 Task: Toggle the output word wrap option in the notebook.
Action: Mouse moved to (14, 527)
Screenshot: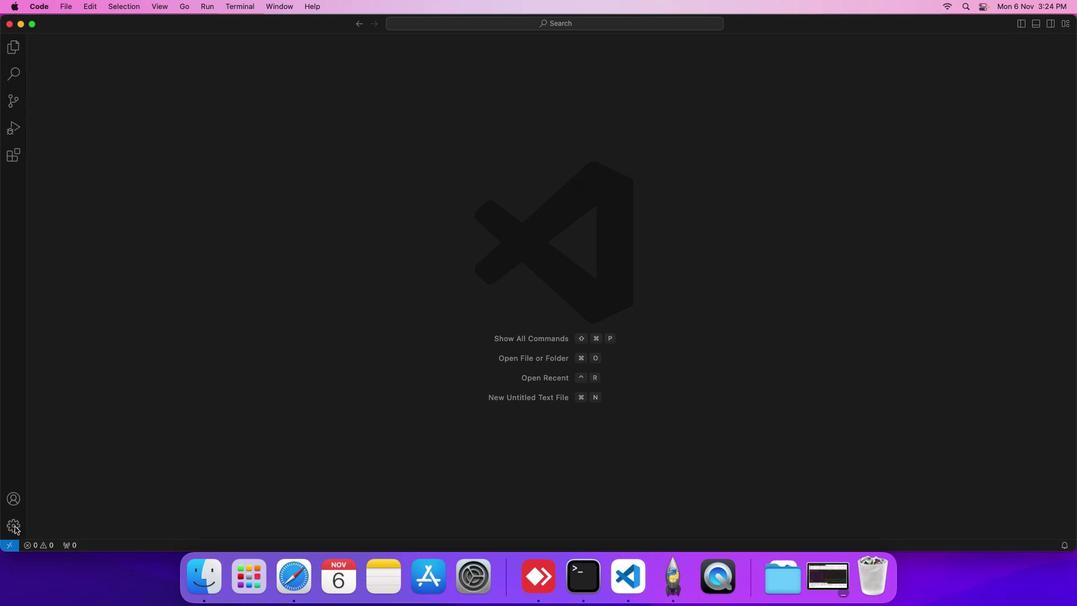 
Action: Mouse pressed left at (14, 527)
Screenshot: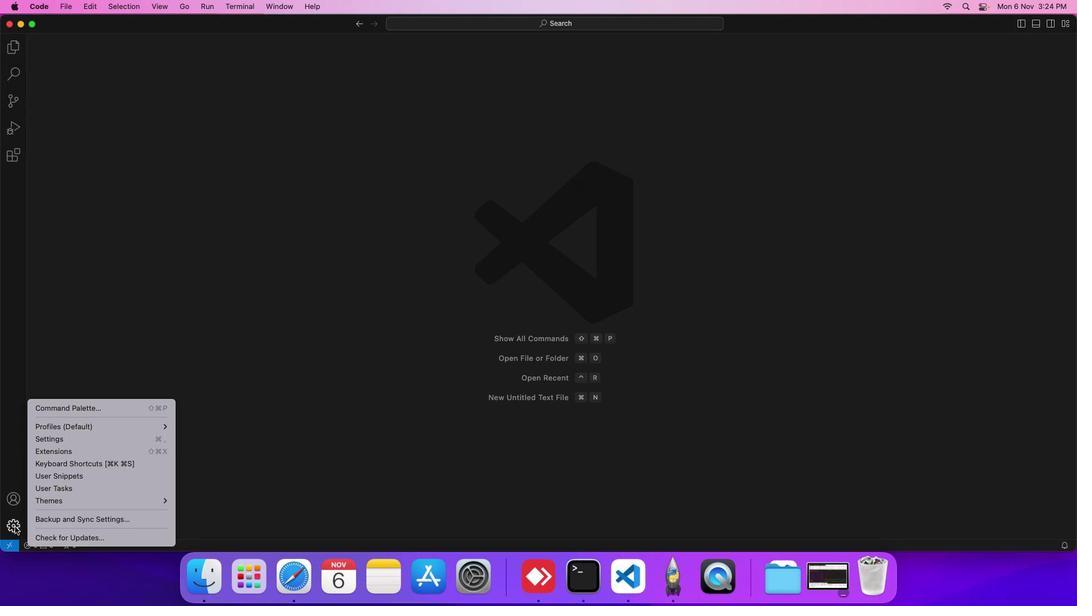 
Action: Mouse moved to (69, 440)
Screenshot: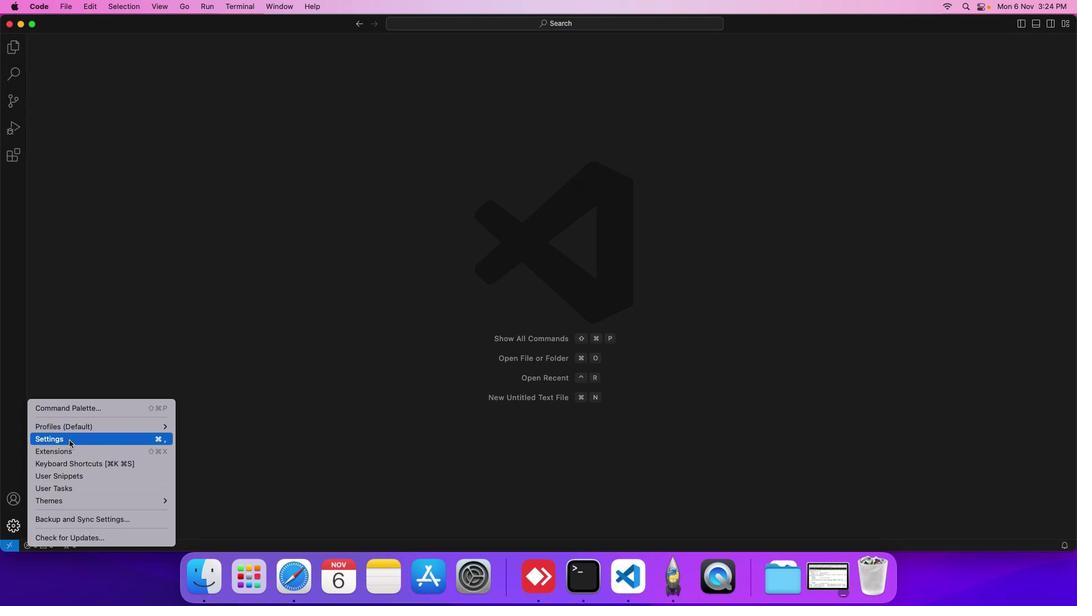 
Action: Mouse pressed left at (69, 440)
Screenshot: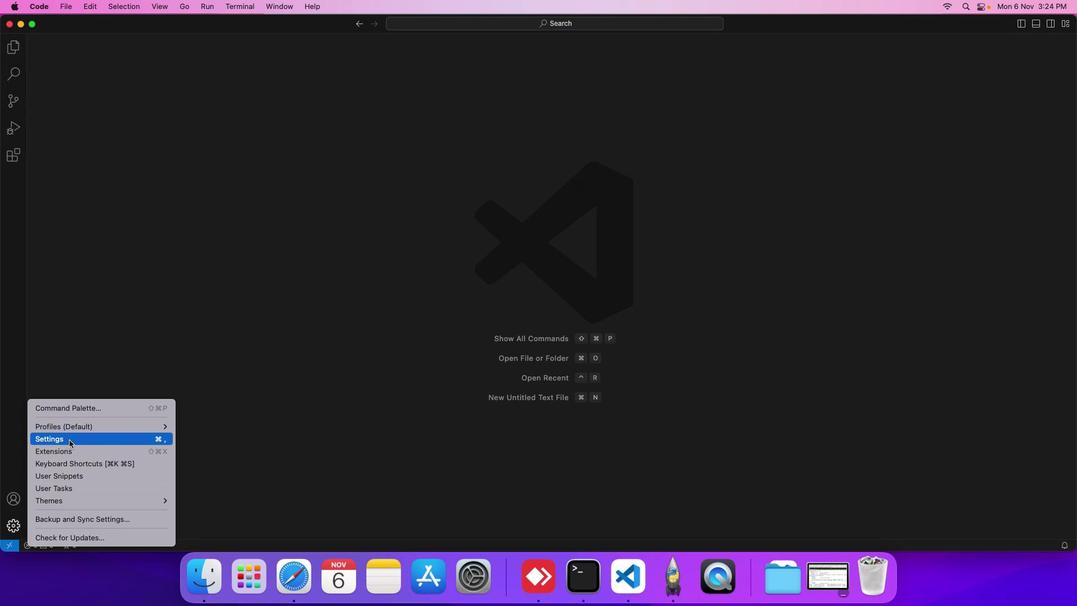
Action: Mouse moved to (255, 166)
Screenshot: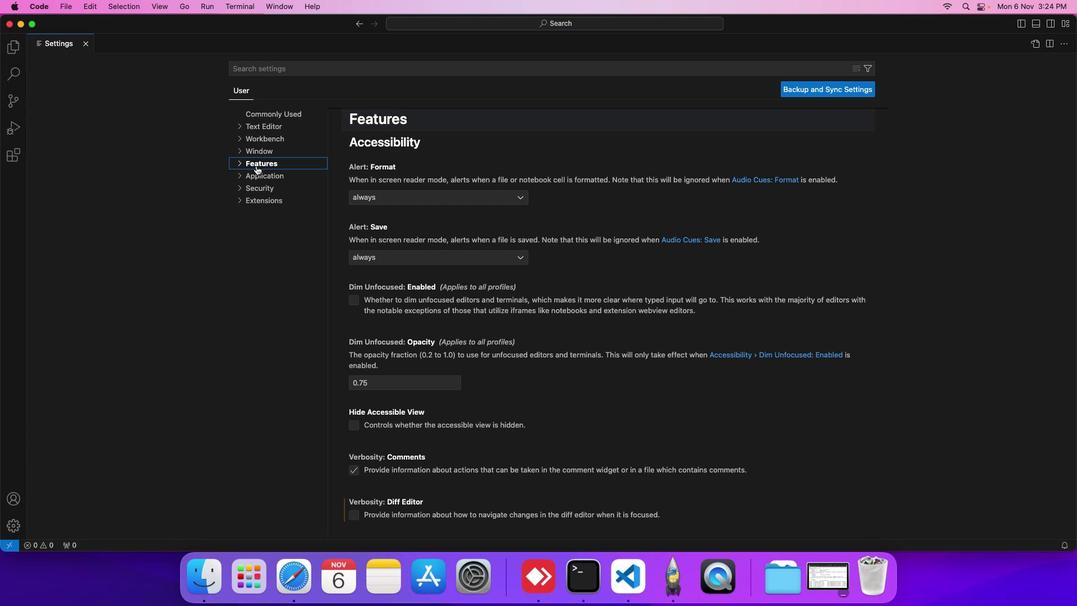 
Action: Mouse pressed left at (255, 166)
Screenshot: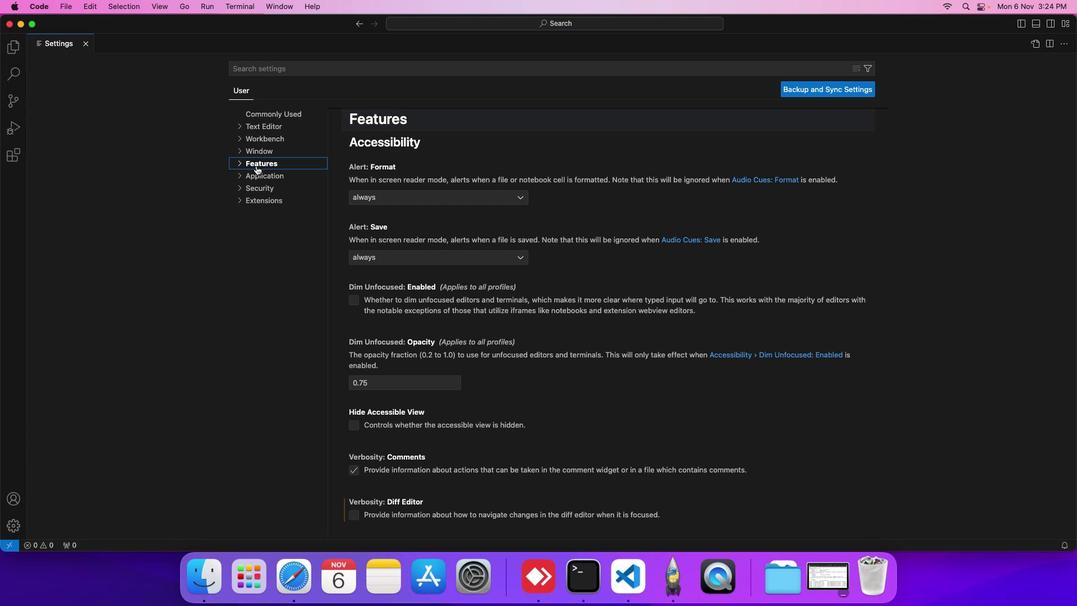 
Action: Mouse moved to (275, 347)
Screenshot: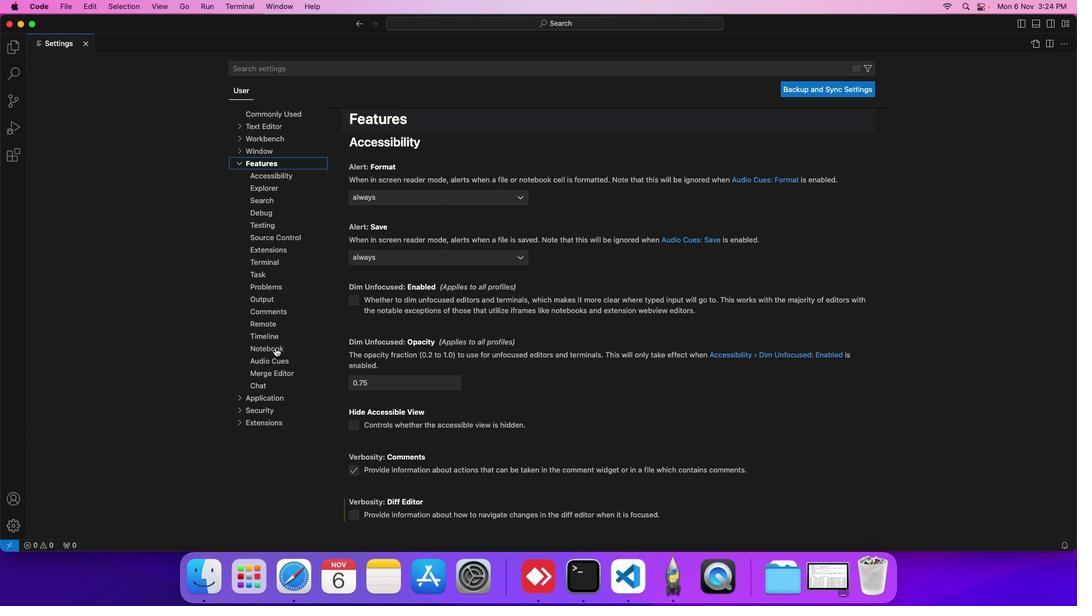 
Action: Mouse pressed left at (275, 347)
Screenshot: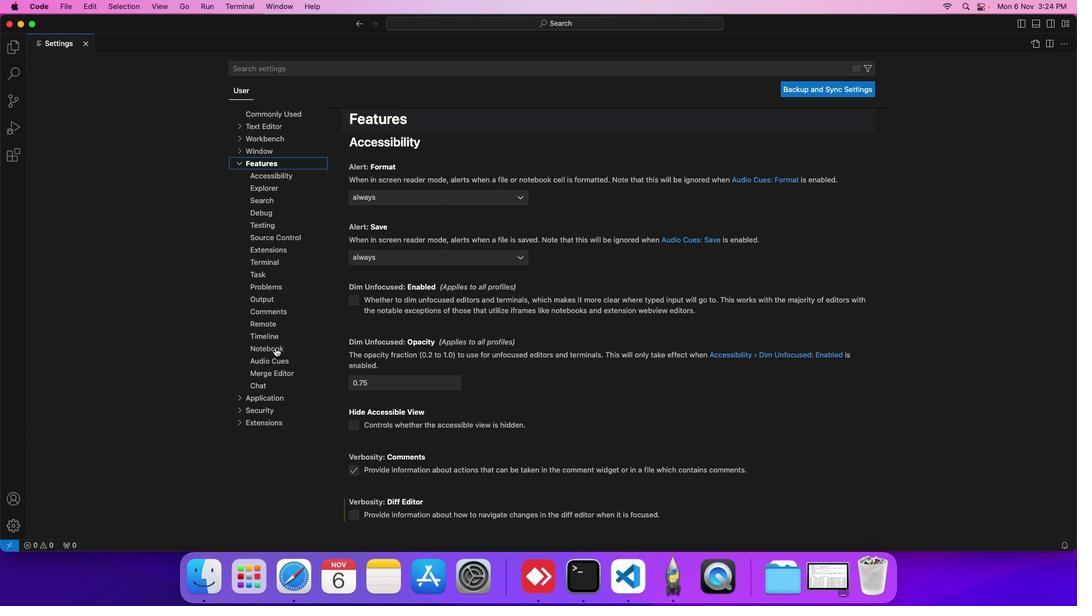 
Action: Mouse moved to (342, 406)
Screenshot: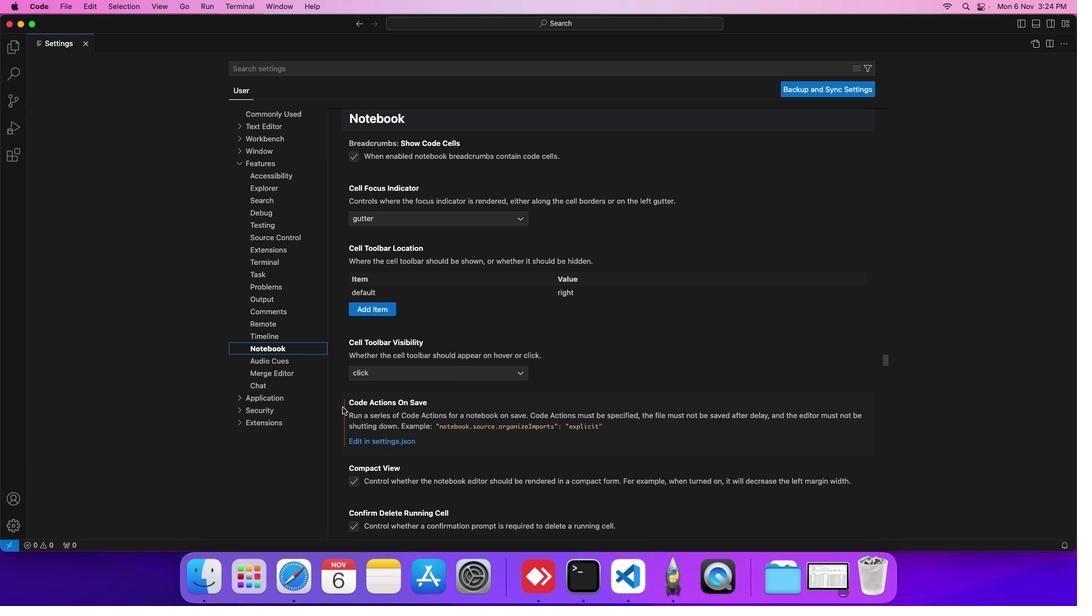 
Action: Mouse scrolled (342, 406) with delta (0, 0)
Screenshot: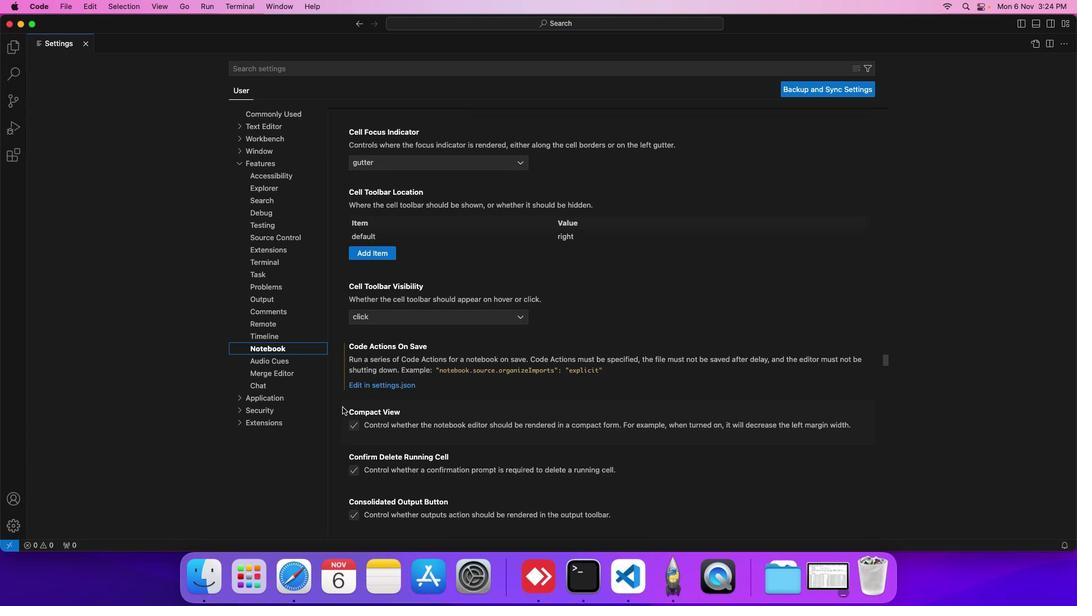
Action: Mouse scrolled (342, 406) with delta (0, 0)
Screenshot: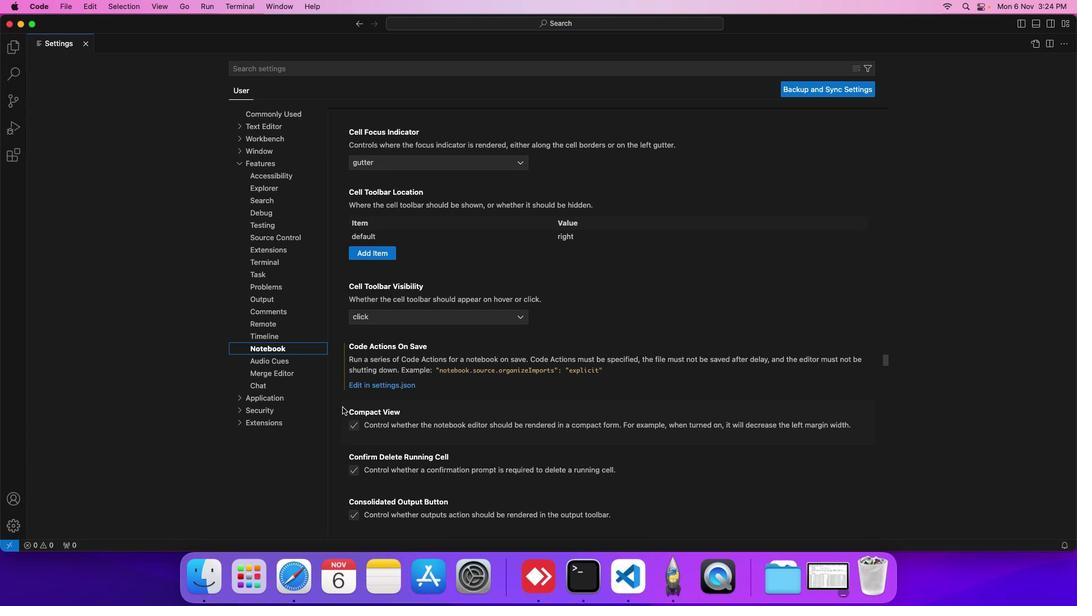 
Action: Mouse scrolled (342, 406) with delta (0, 0)
Screenshot: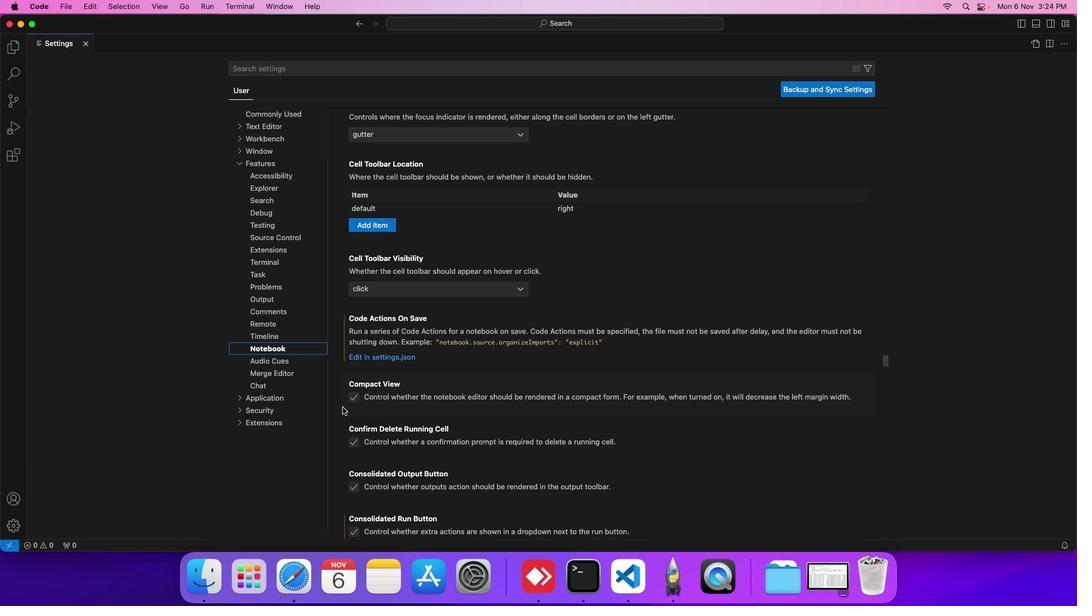 
Action: Mouse scrolled (342, 406) with delta (0, 0)
Screenshot: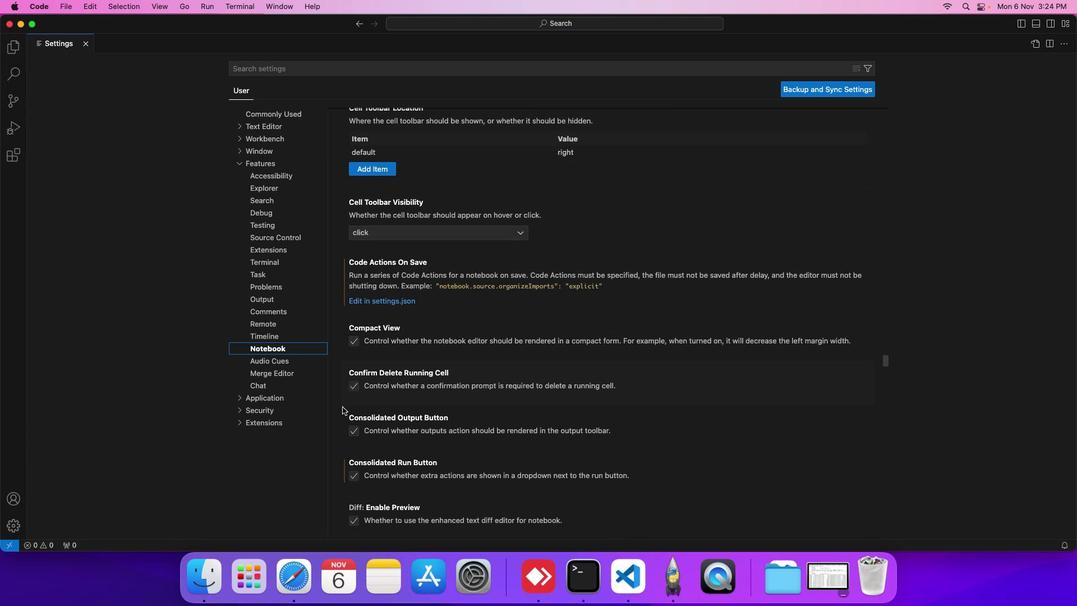 
Action: Mouse scrolled (342, 406) with delta (0, 0)
Screenshot: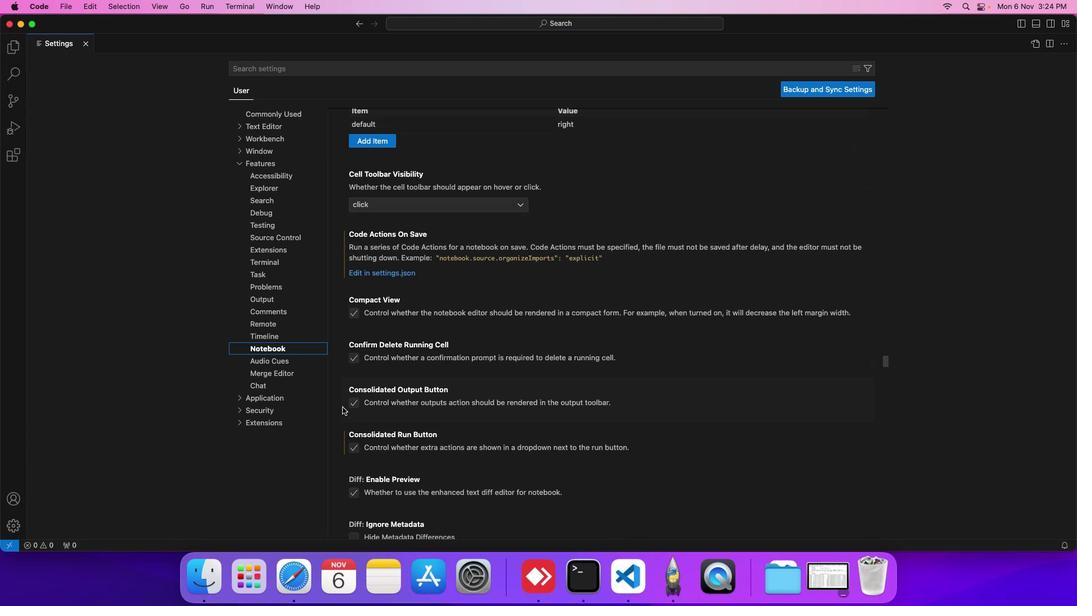
Action: Mouse scrolled (342, 406) with delta (0, 0)
Screenshot: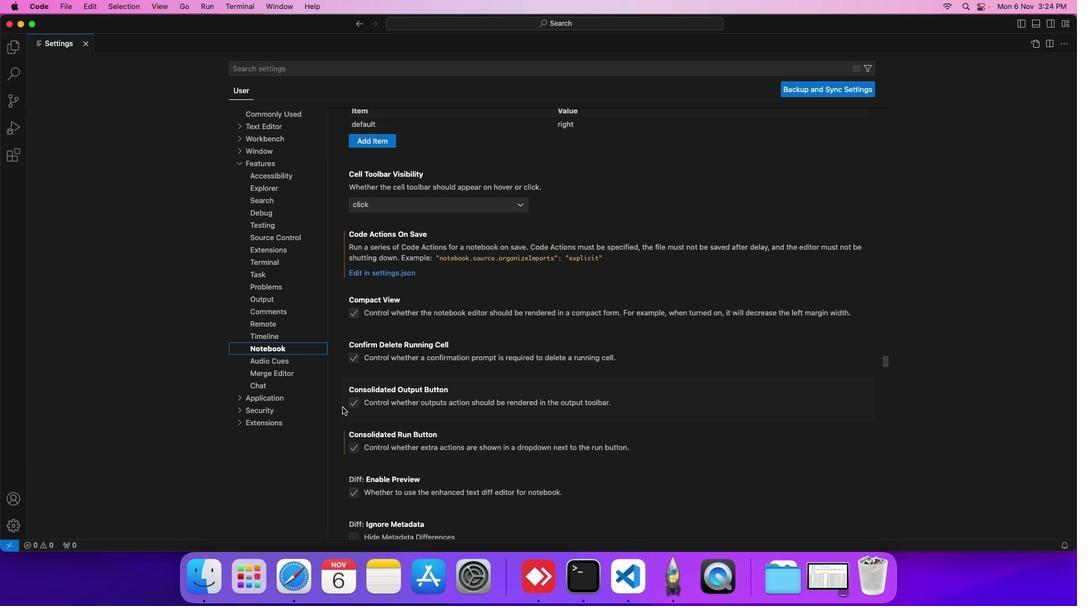 
Action: Mouse scrolled (342, 406) with delta (0, 0)
Screenshot: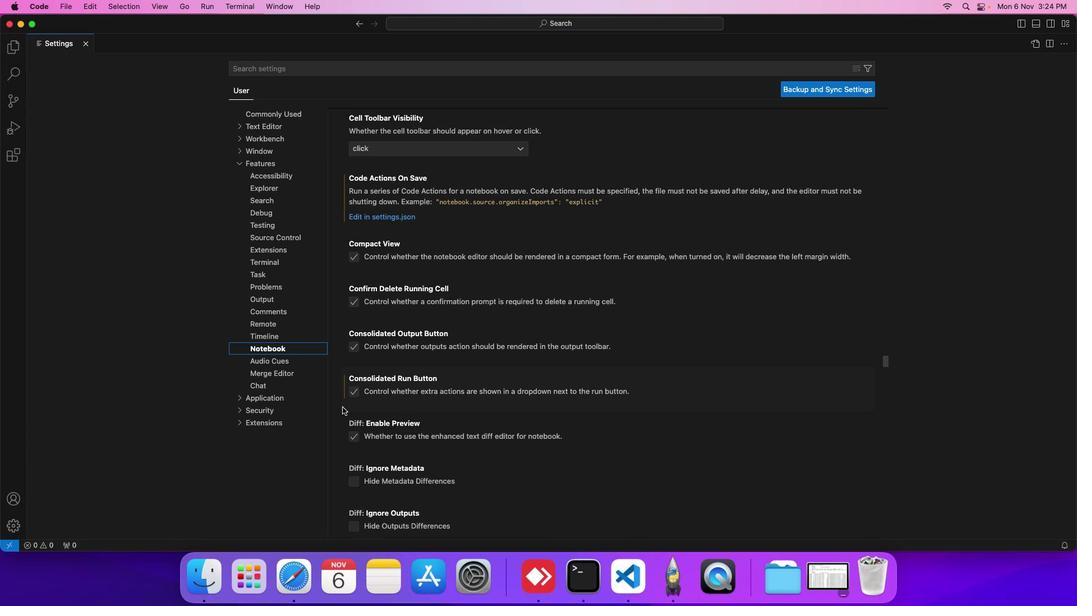 
Action: Mouse scrolled (342, 406) with delta (0, 0)
Screenshot: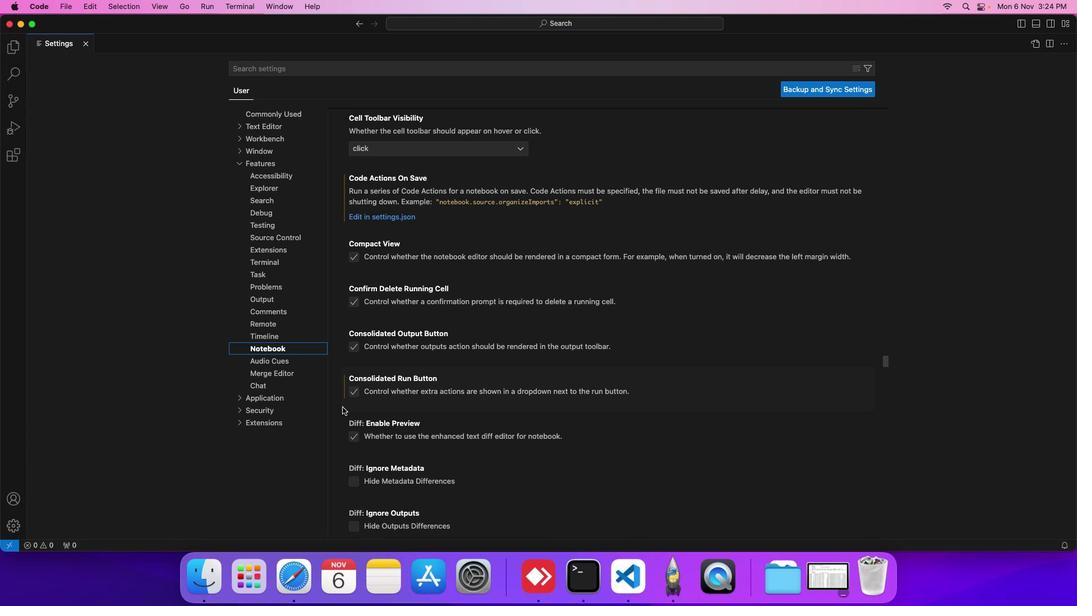 
Action: Mouse scrolled (342, 406) with delta (0, 0)
Screenshot: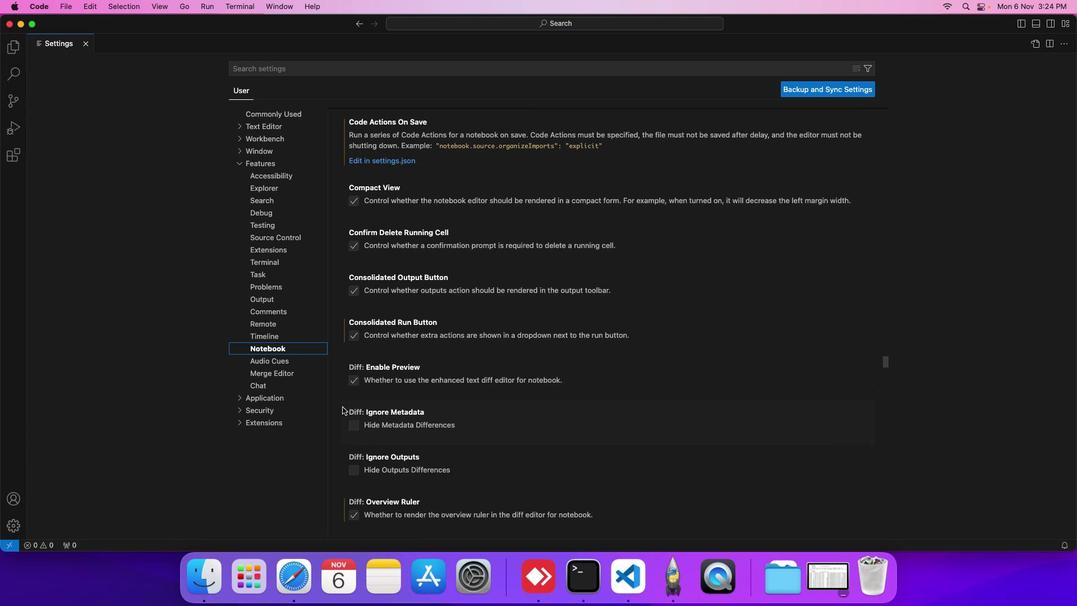 
Action: Mouse scrolled (342, 406) with delta (0, 0)
Screenshot: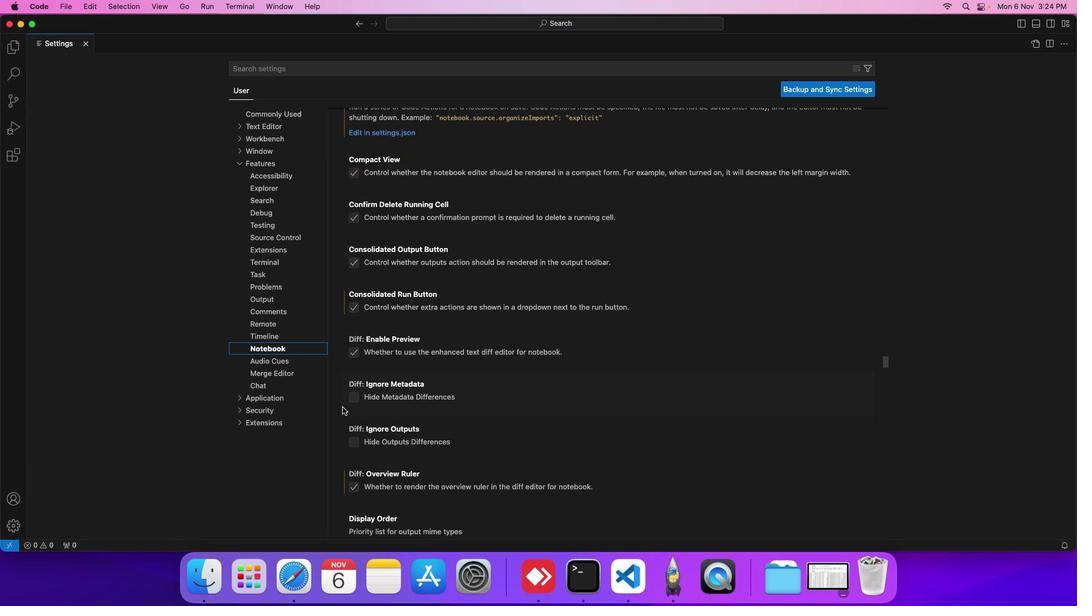 
Action: Mouse scrolled (342, 406) with delta (0, 0)
Screenshot: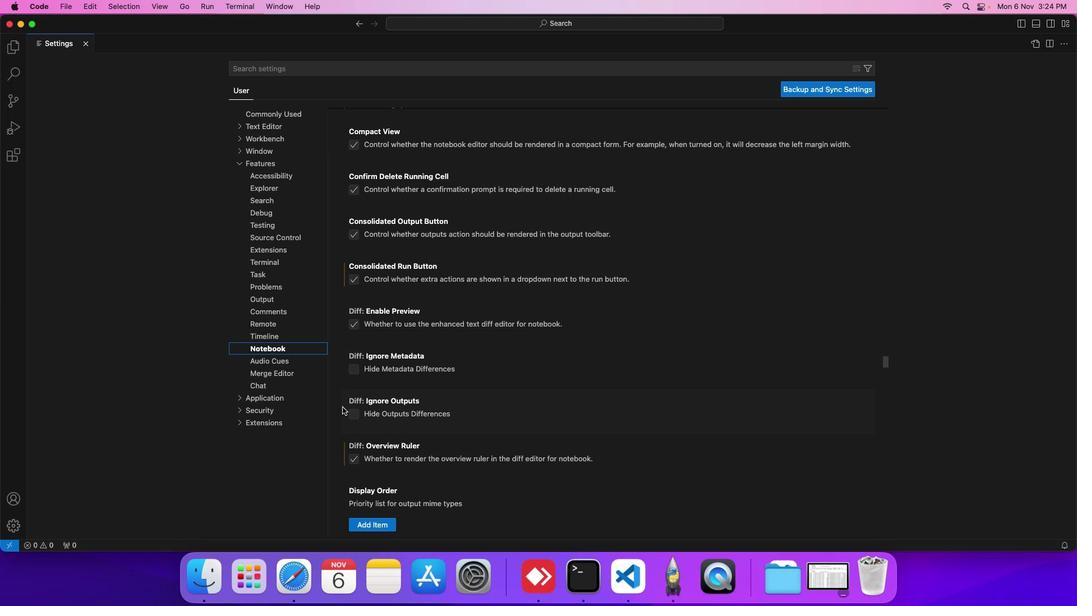 
Action: Mouse scrolled (342, 406) with delta (0, 0)
Screenshot: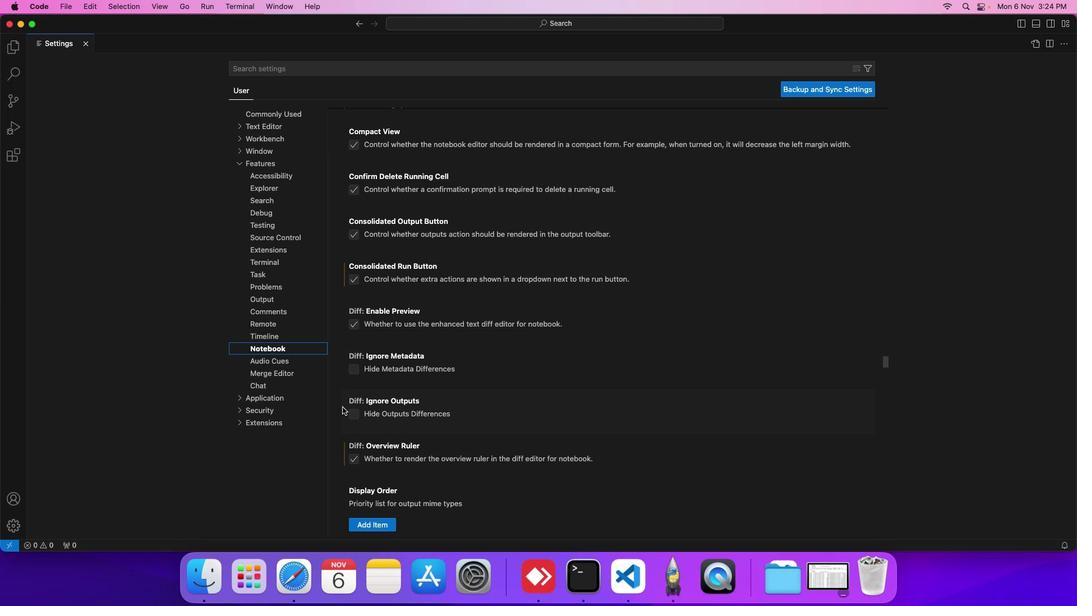 
Action: Mouse scrolled (342, 406) with delta (0, 0)
Screenshot: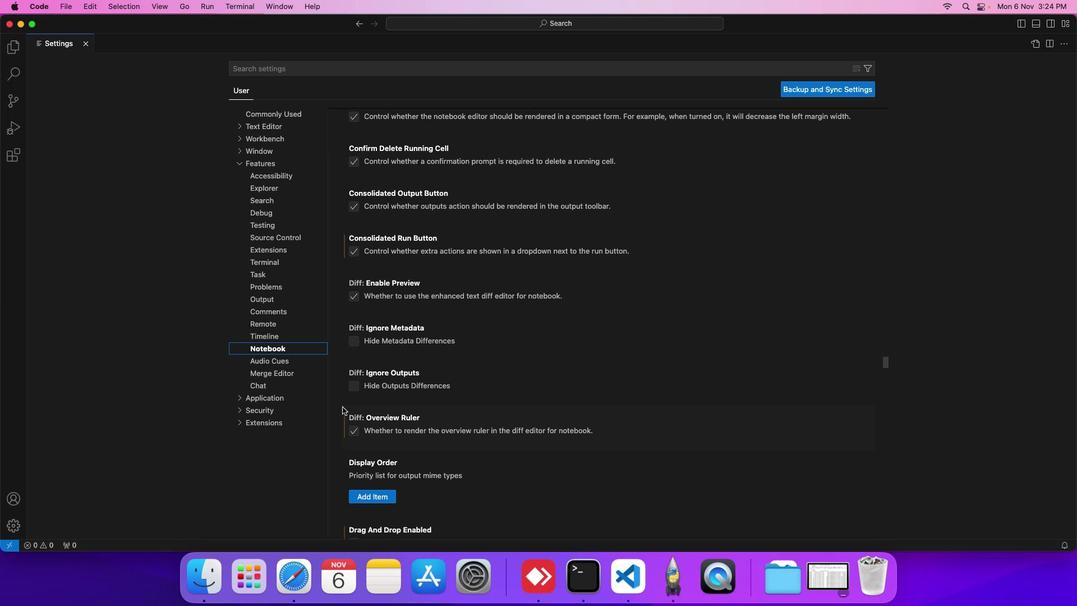 
Action: Mouse scrolled (342, 406) with delta (0, 0)
Screenshot: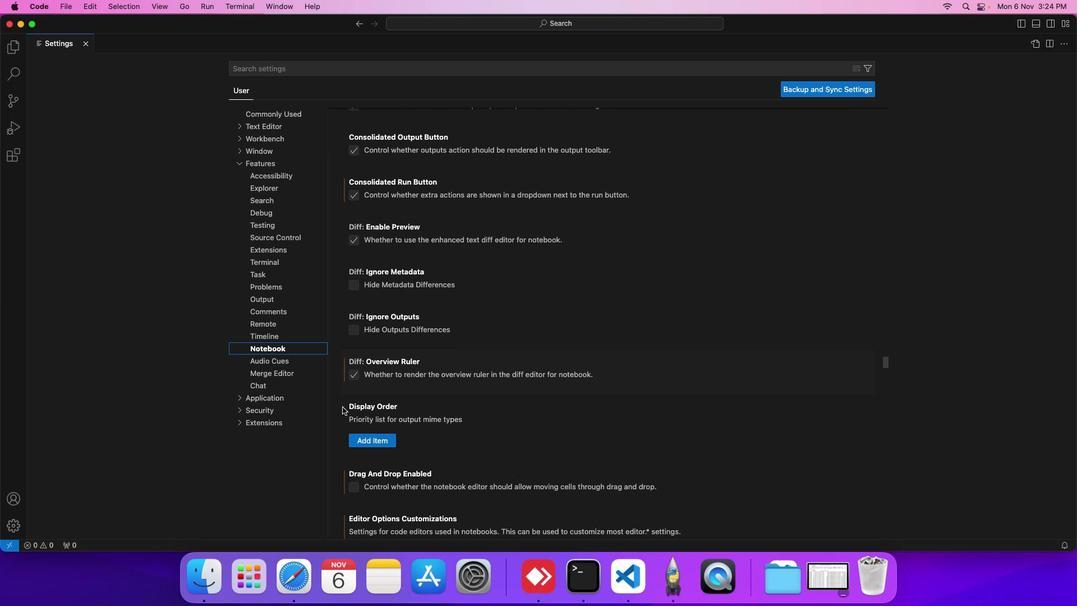 
Action: Mouse scrolled (342, 406) with delta (0, 0)
Screenshot: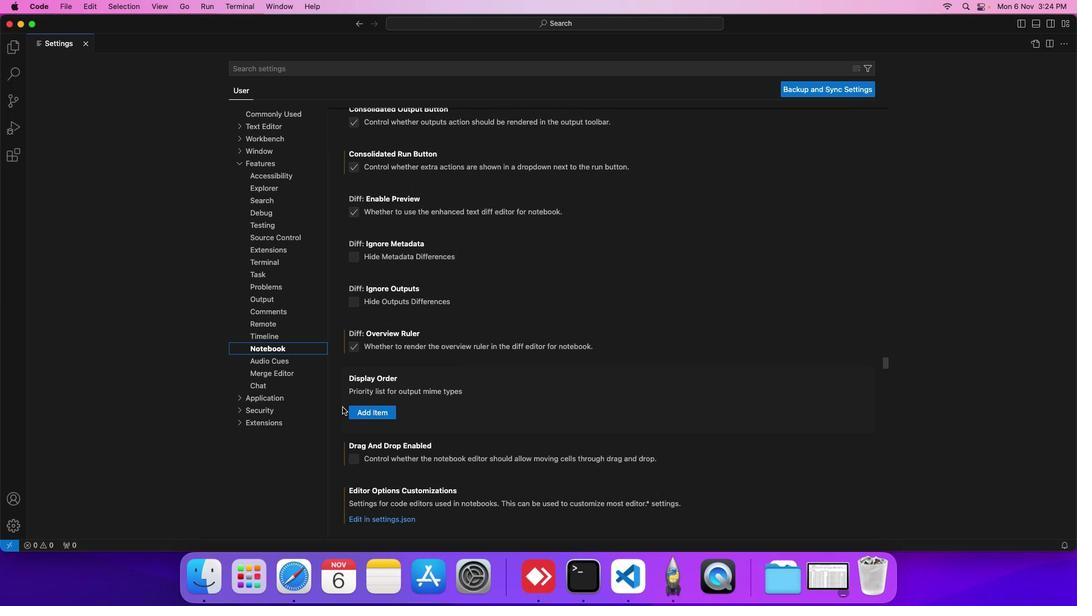 
Action: Mouse scrolled (342, 406) with delta (0, 0)
Screenshot: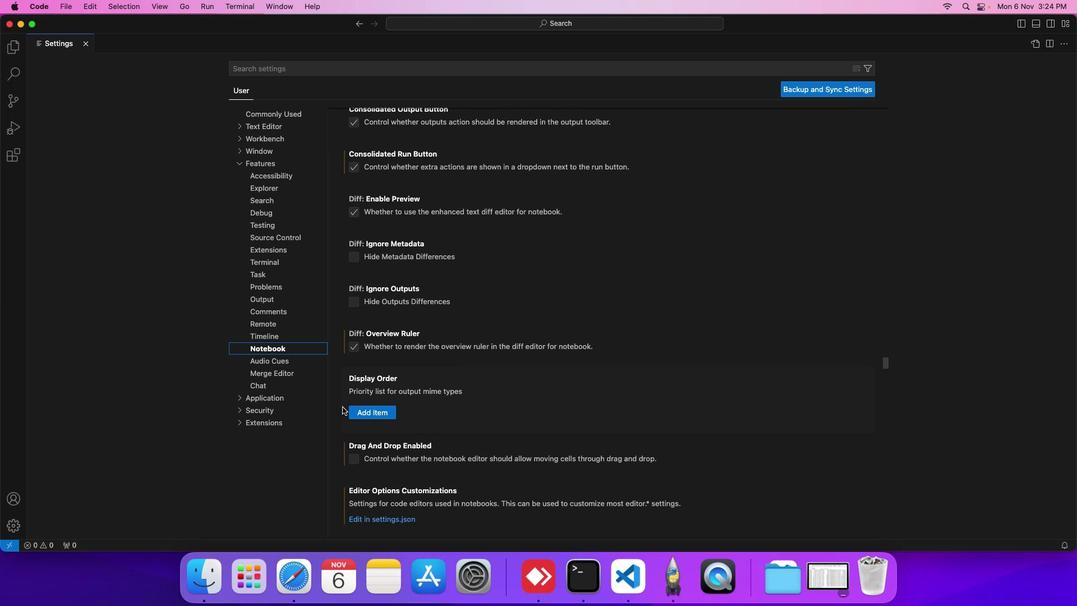 
Action: Mouse scrolled (342, 406) with delta (0, 0)
Screenshot: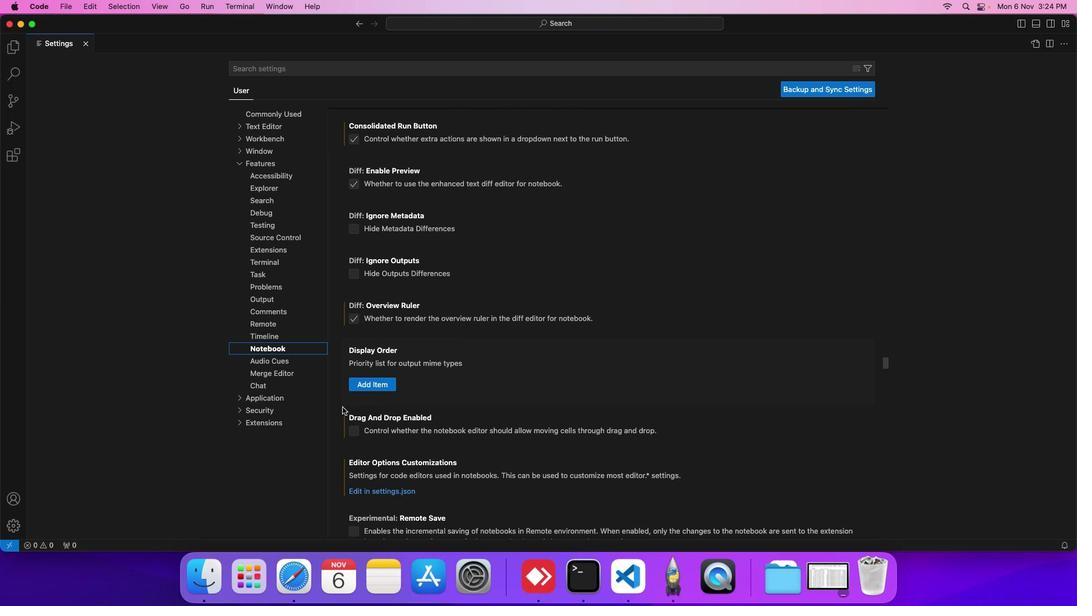 
Action: Mouse scrolled (342, 406) with delta (0, 0)
Screenshot: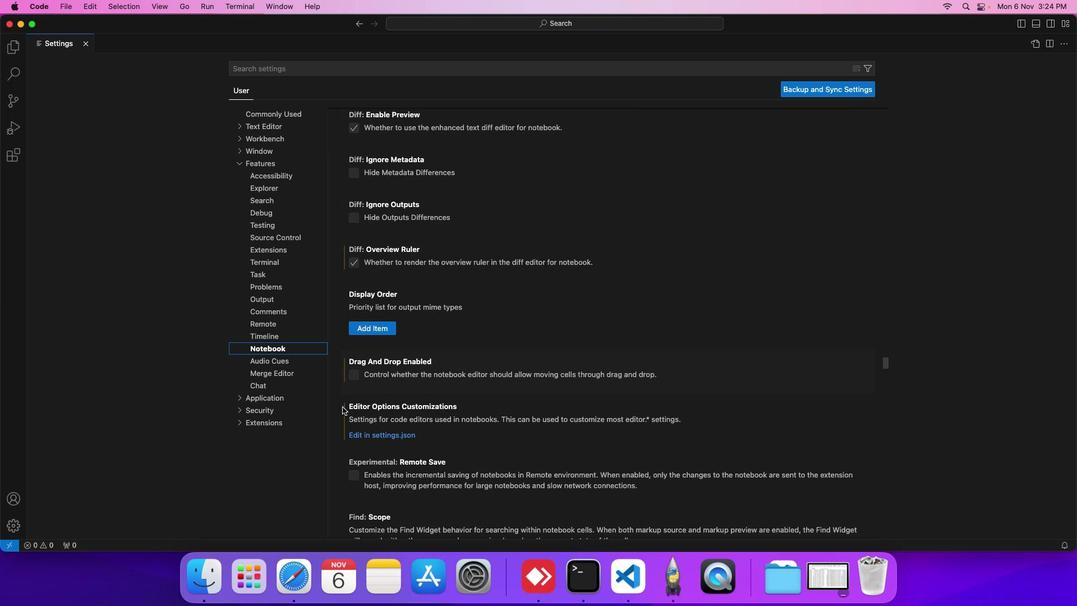 
Action: Mouse scrolled (342, 406) with delta (0, 0)
Screenshot: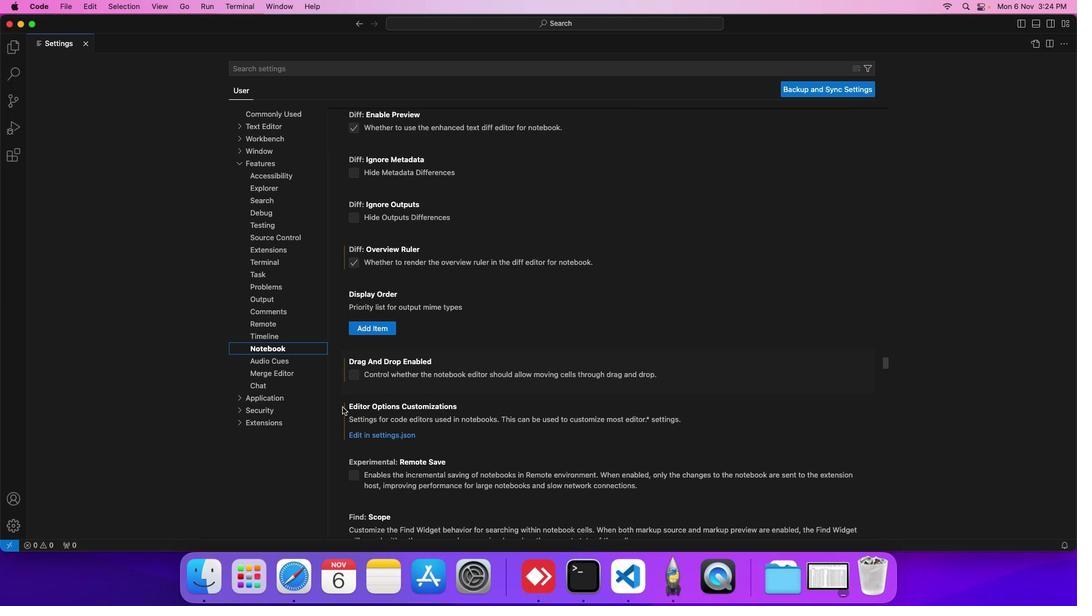 
Action: Mouse scrolled (342, 406) with delta (0, 0)
Screenshot: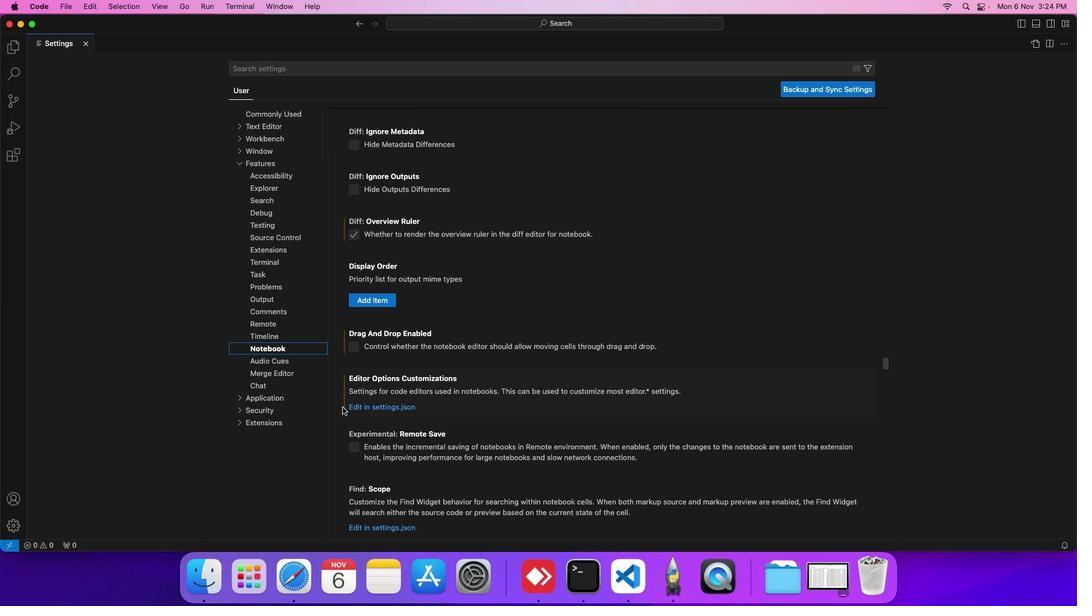 
Action: Mouse scrolled (342, 406) with delta (0, 0)
Screenshot: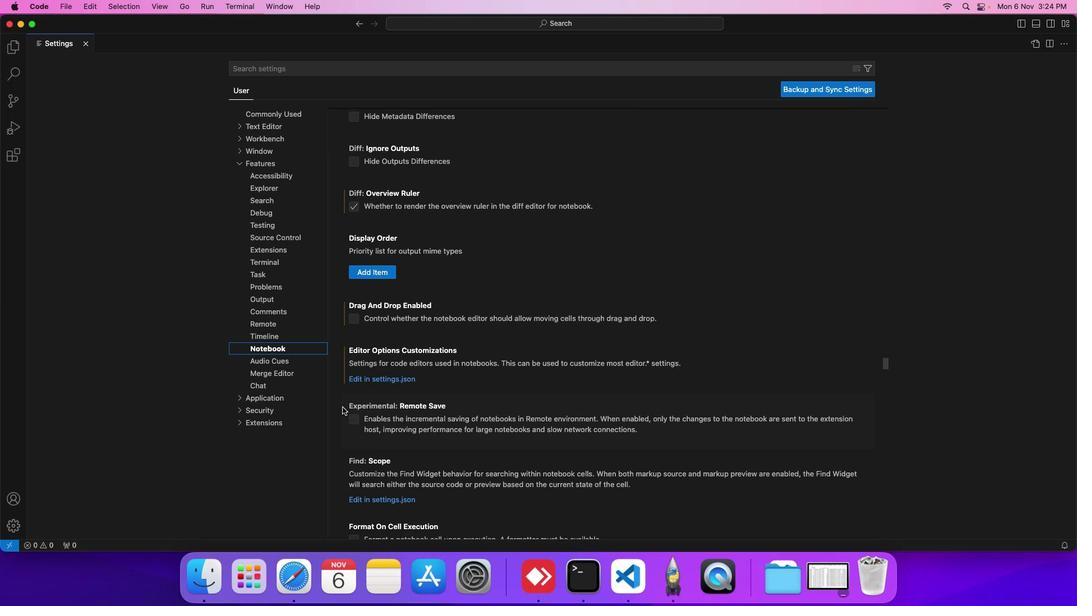 
Action: Mouse scrolled (342, 406) with delta (0, 0)
Screenshot: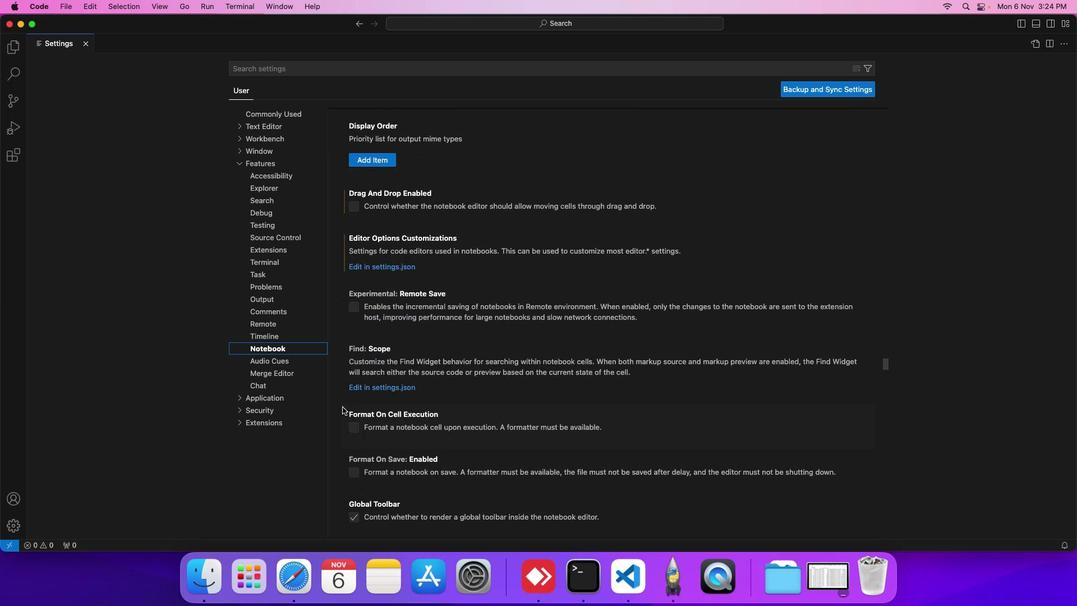 
Action: Mouse scrolled (342, 406) with delta (0, 0)
Screenshot: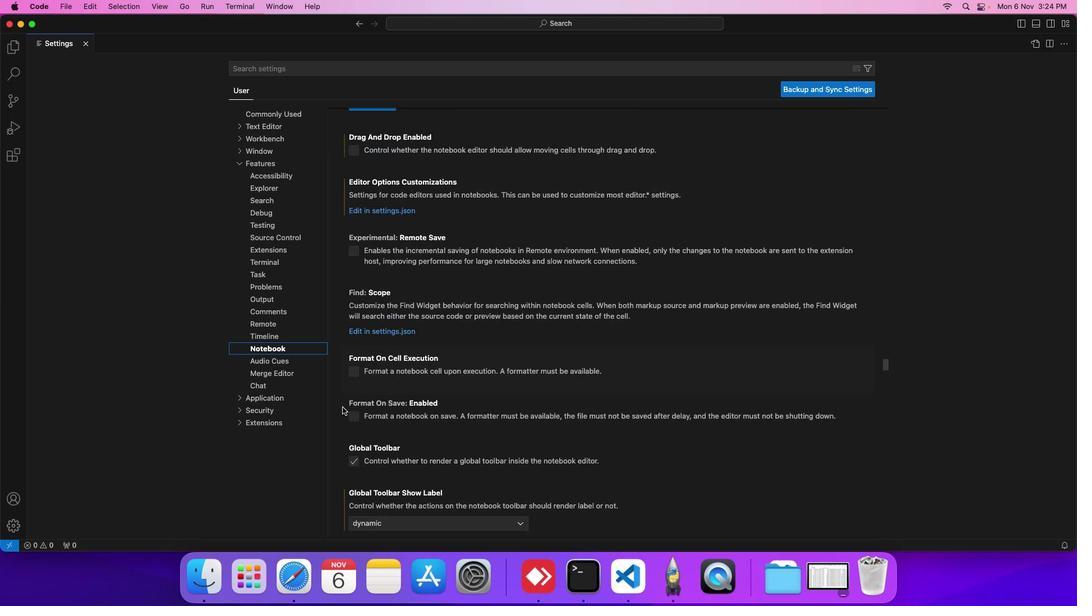 
Action: Mouse scrolled (342, 406) with delta (0, -1)
Screenshot: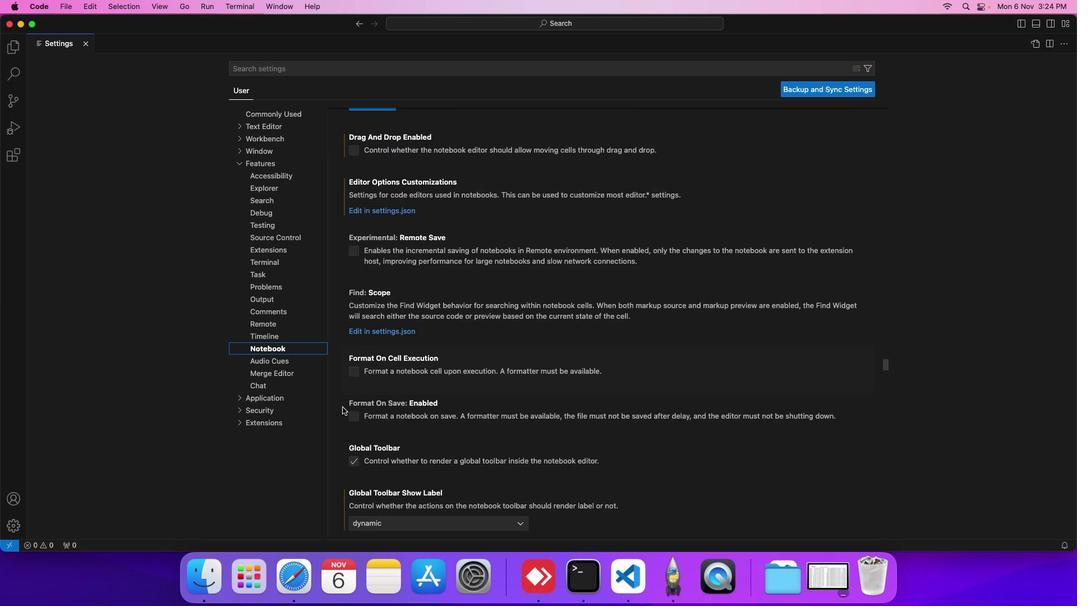 
Action: Mouse scrolled (342, 406) with delta (0, -1)
Screenshot: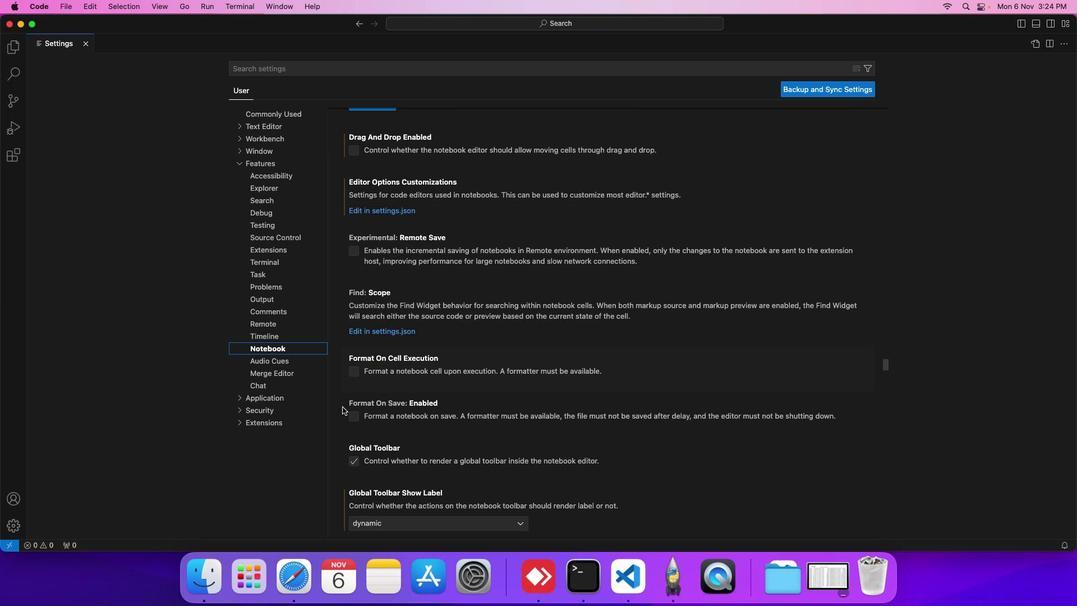 
Action: Mouse scrolled (342, 406) with delta (0, 0)
Screenshot: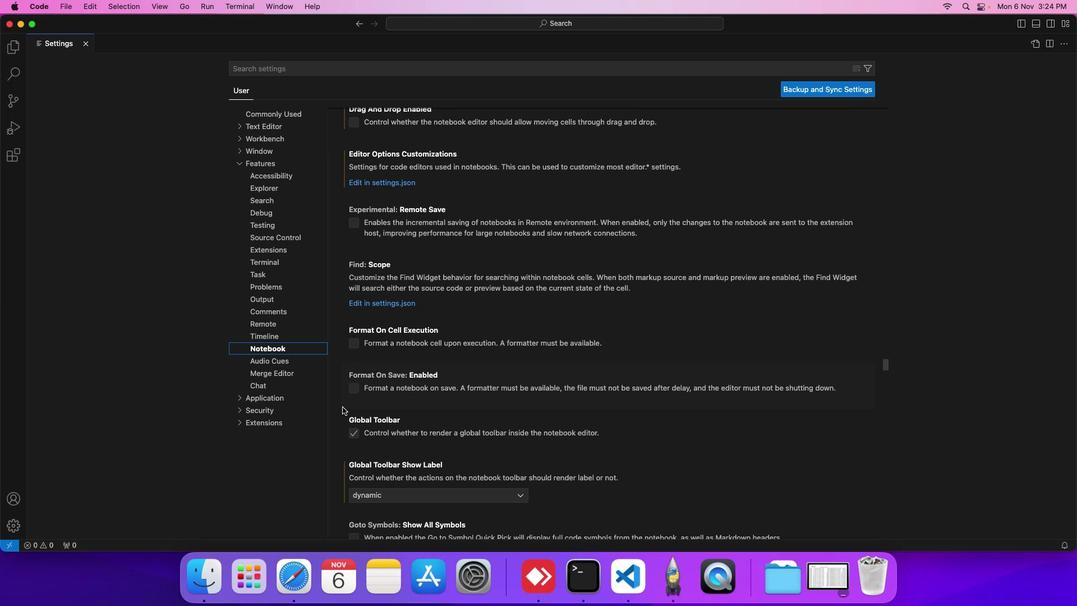 
Action: Mouse scrolled (342, 406) with delta (0, 0)
Screenshot: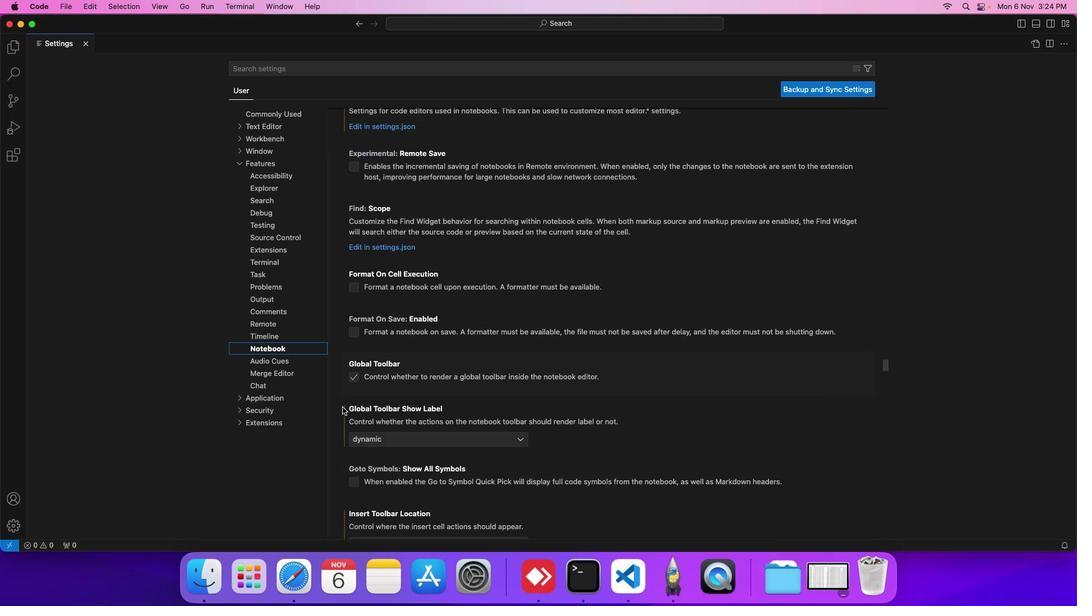 
Action: Mouse scrolled (342, 406) with delta (0, 0)
Screenshot: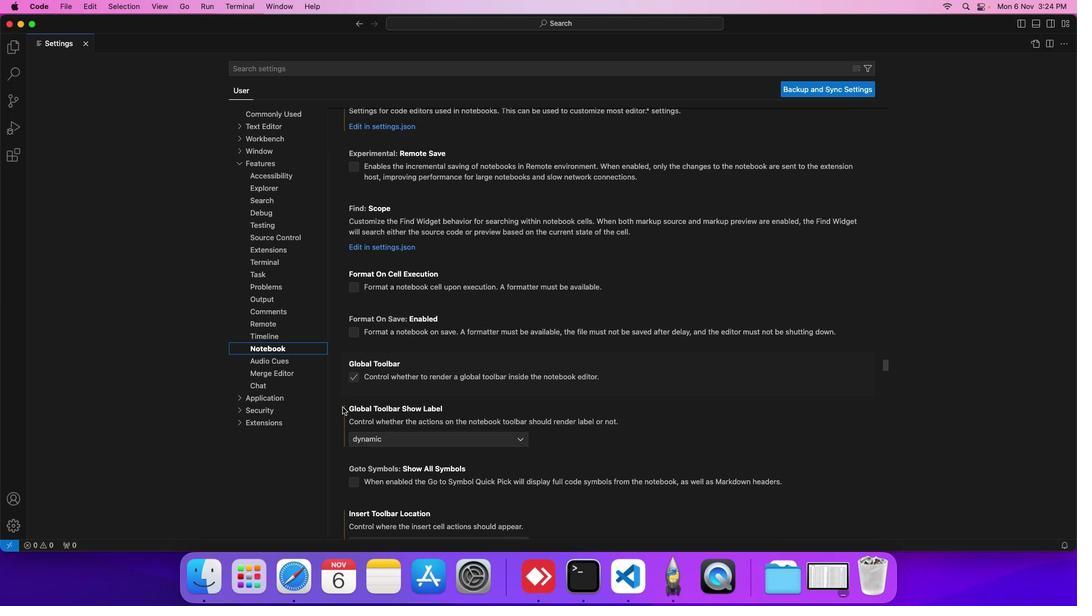 
Action: Mouse scrolled (342, 406) with delta (0, 0)
Screenshot: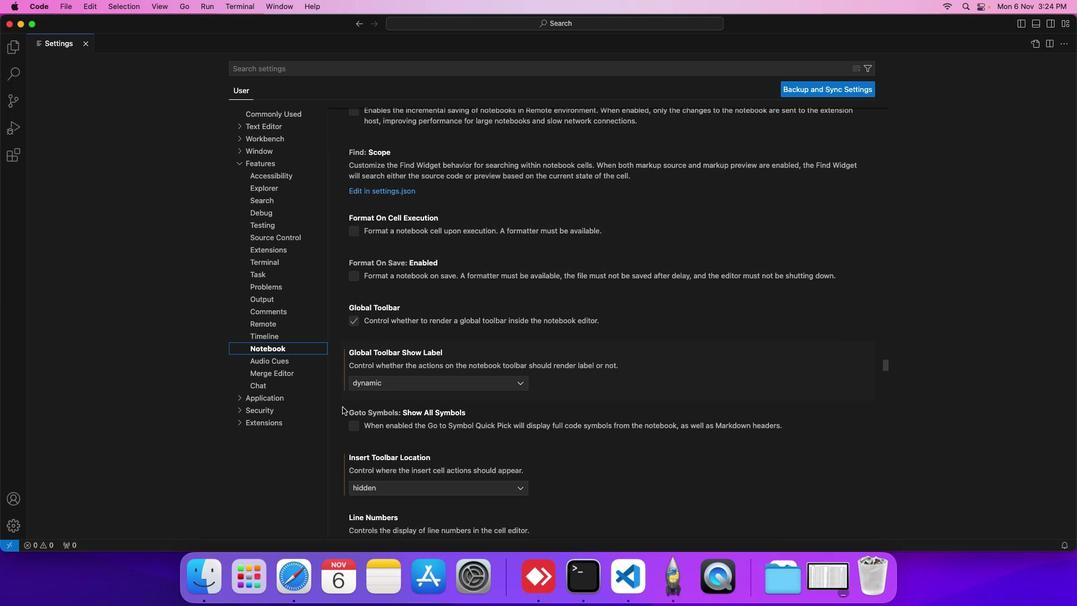 
Action: Mouse scrolled (342, 406) with delta (0, 0)
Screenshot: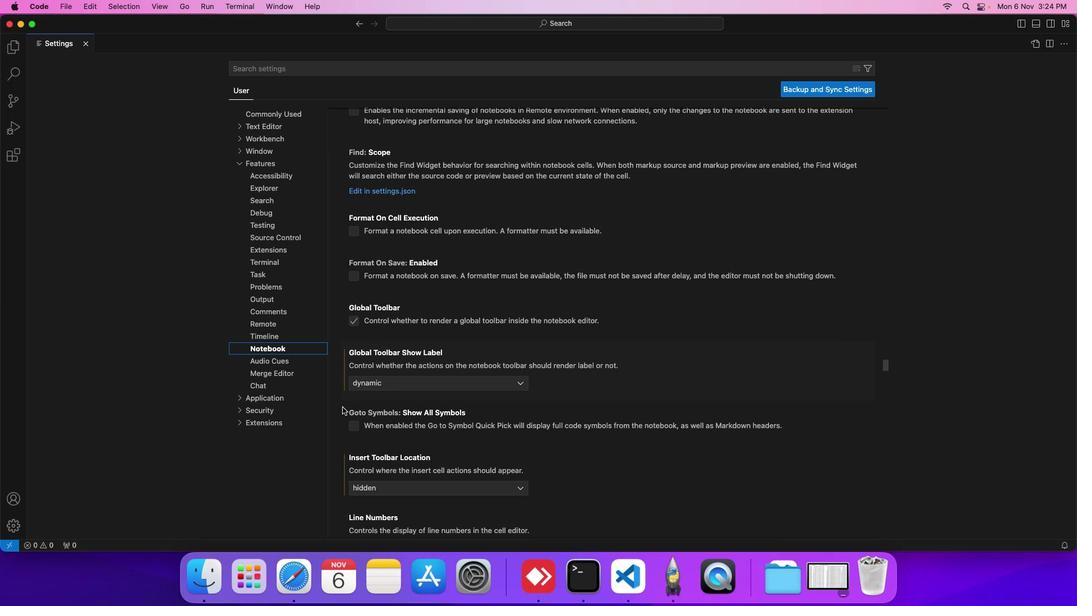 
Action: Mouse scrolled (342, 406) with delta (0, 0)
Screenshot: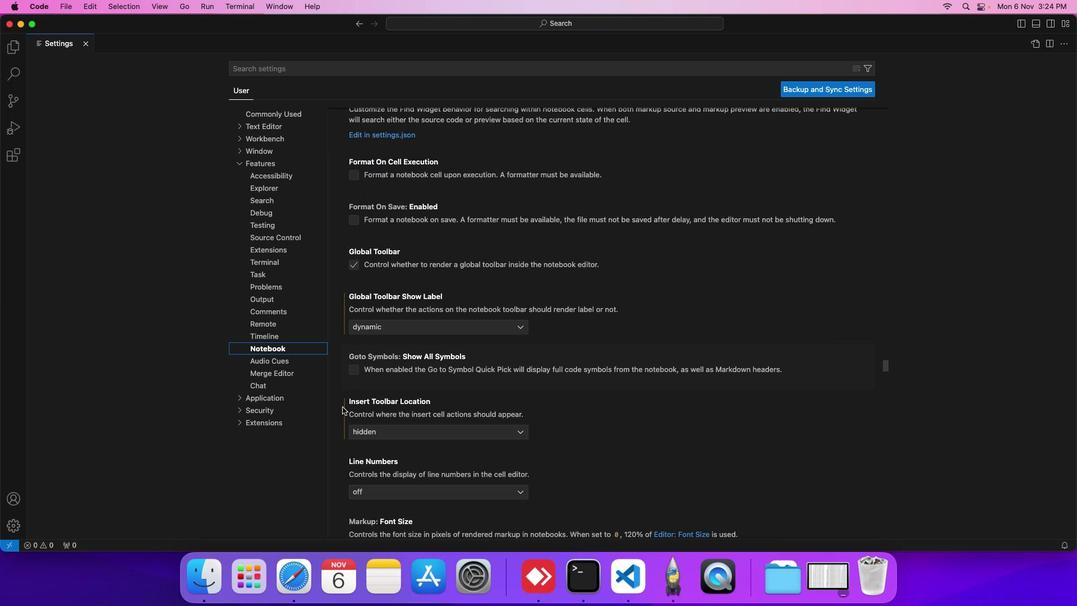 
Action: Mouse scrolled (342, 406) with delta (0, 0)
Screenshot: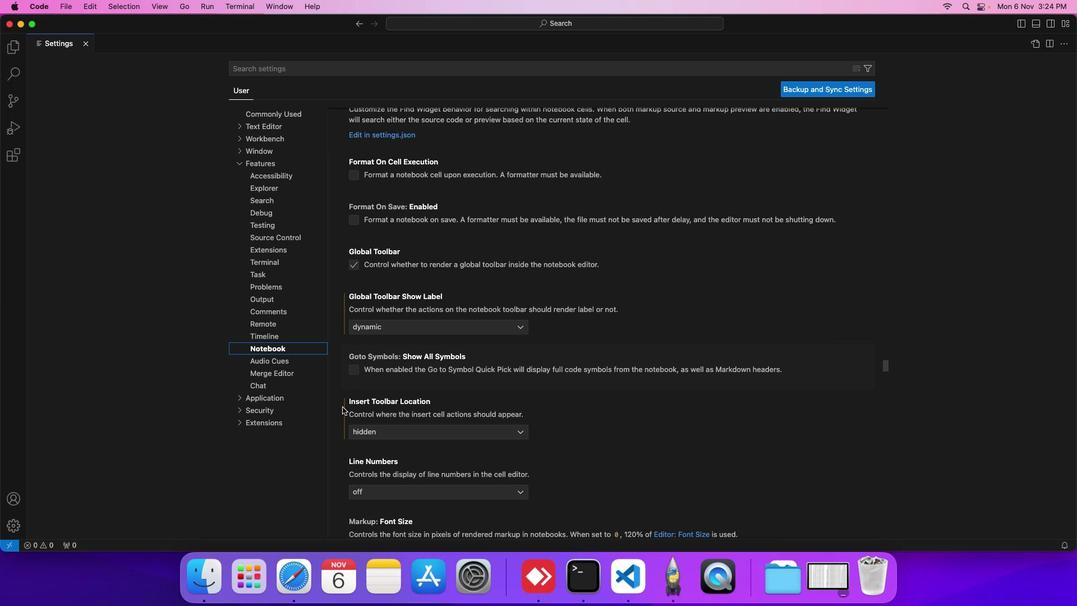 
Action: Mouse scrolled (342, 406) with delta (0, 0)
Screenshot: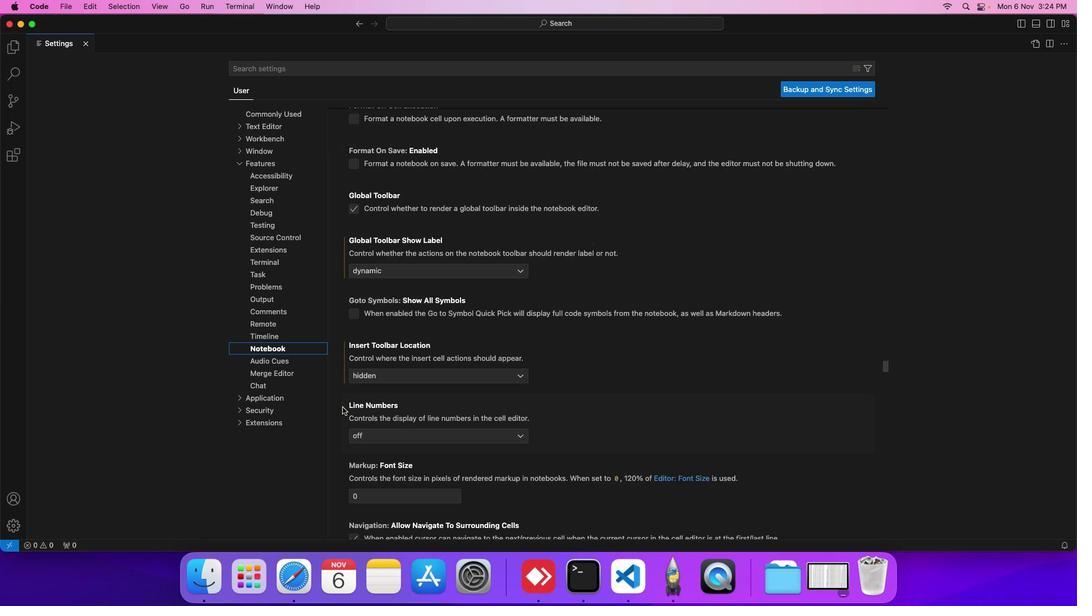 
Action: Mouse scrolled (342, 406) with delta (0, 0)
Screenshot: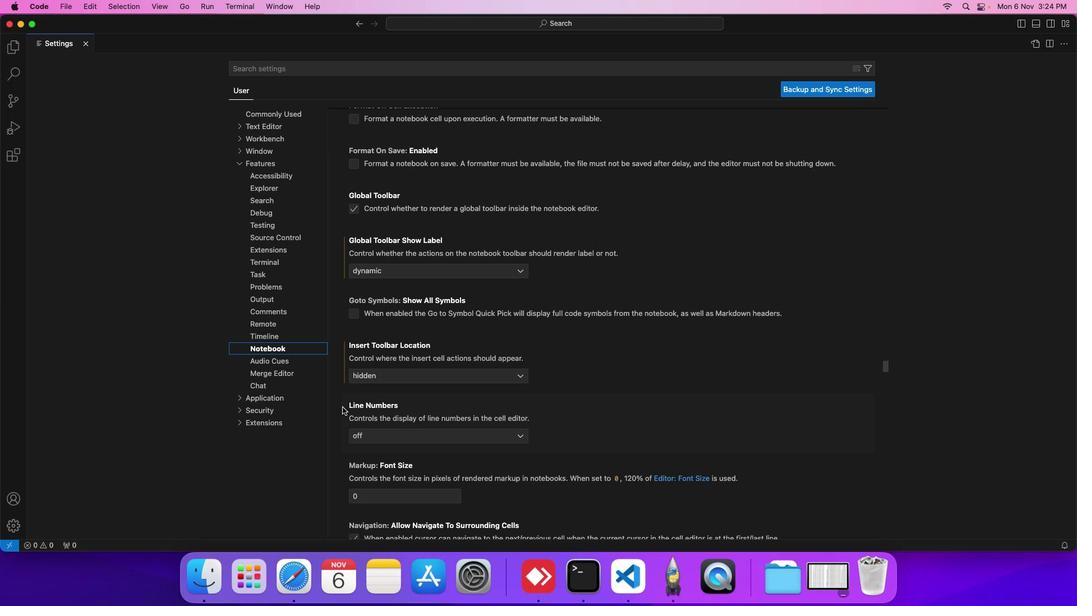 
Action: Mouse scrolled (342, 406) with delta (0, 0)
Screenshot: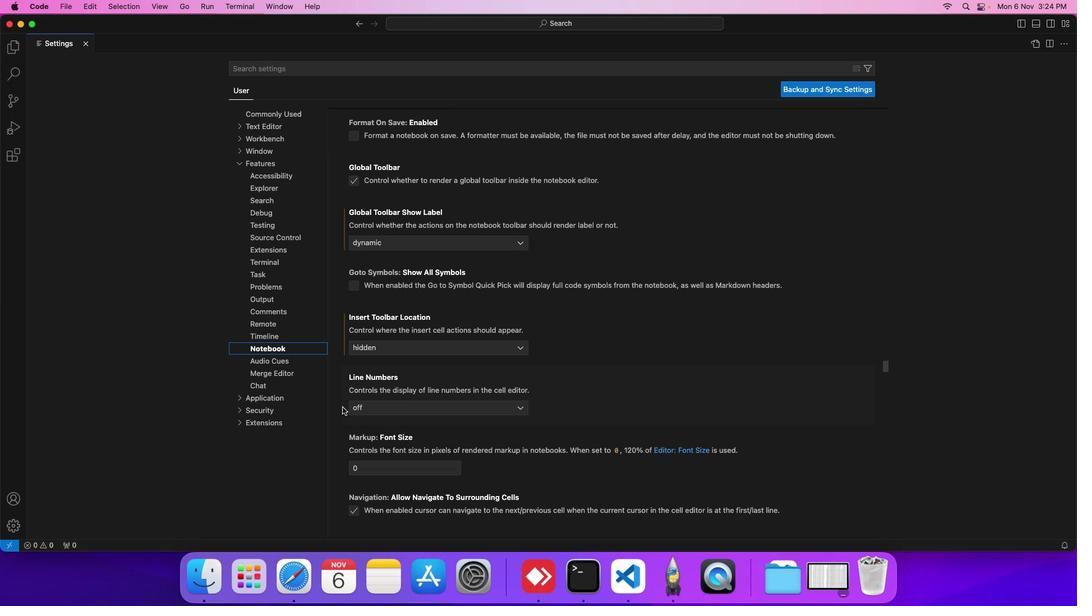
Action: Mouse scrolled (342, 406) with delta (0, 0)
Screenshot: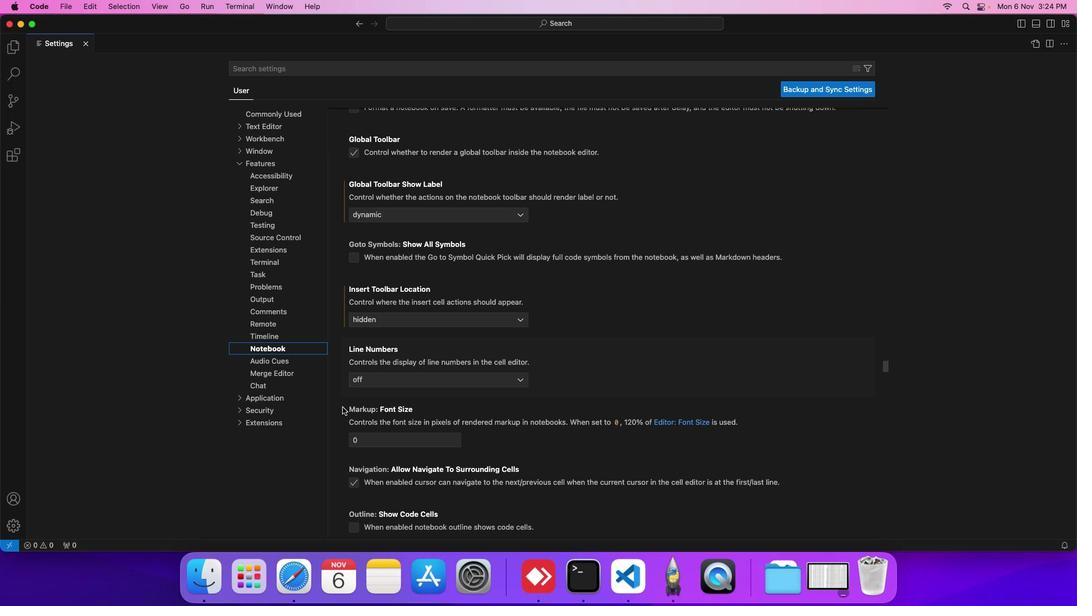 
Action: Mouse scrolled (342, 406) with delta (0, 0)
Screenshot: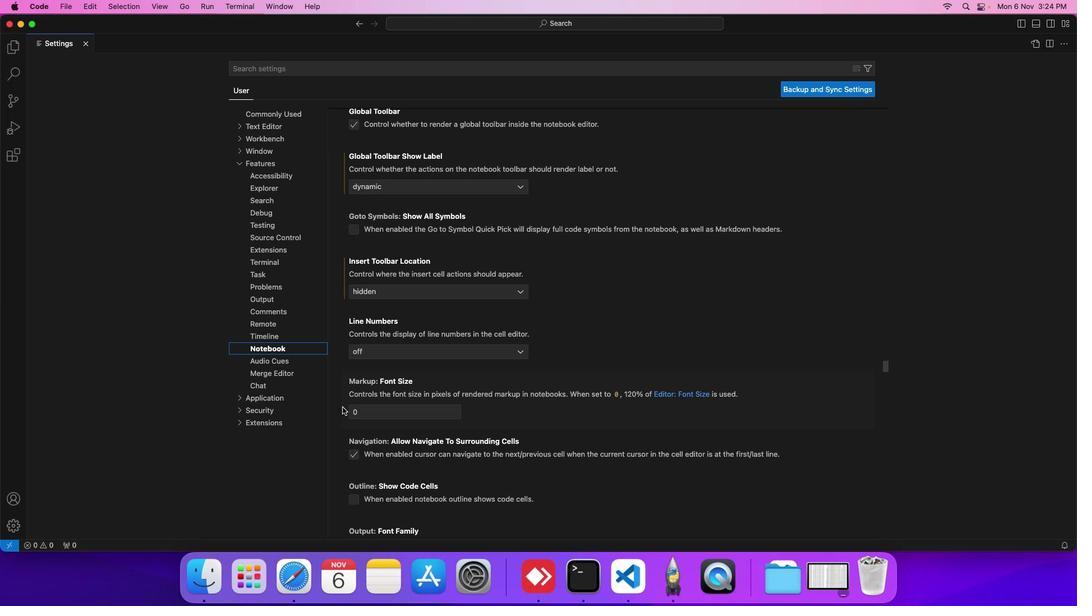 
Action: Mouse scrolled (342, 406) with delta (0, 0)
Screenshot: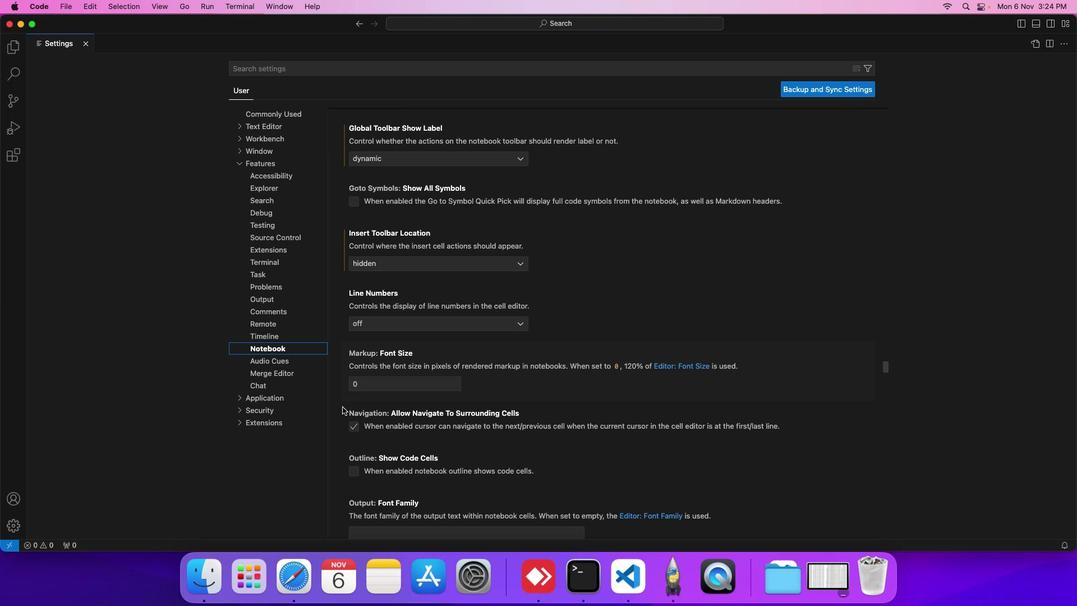 
Action: Mouse scrolled (342, 406) with delta (0, 0)
Screenshot: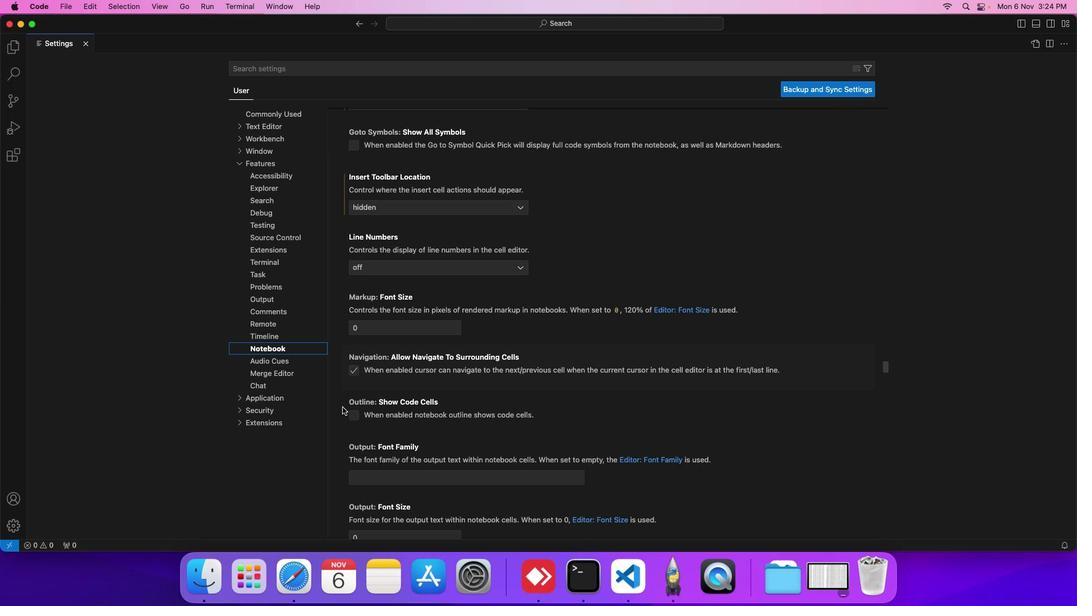 
Action: Mouse scrolled (342, 406) with delta (0, 0)
Screenshot: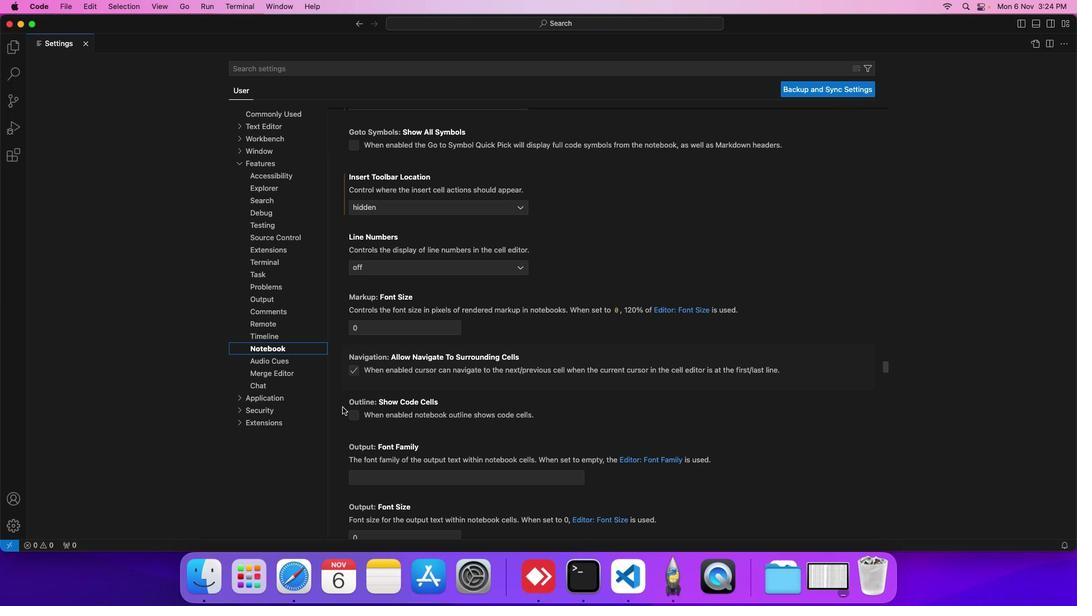 
Action: Mouse moved to (369, 396)
Screenshot: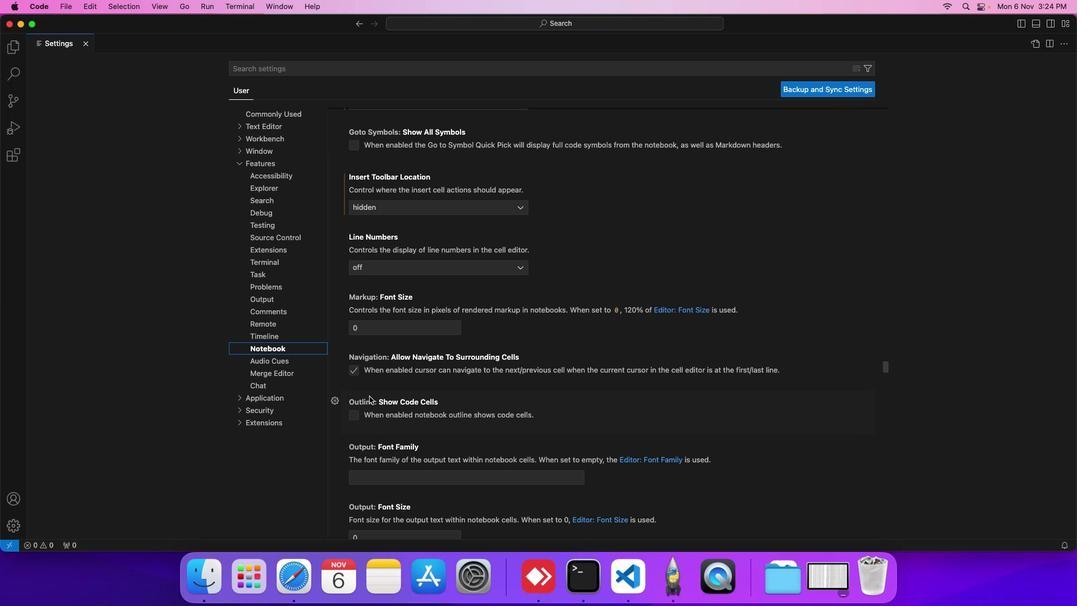 
Action: Mouse scrolled (369, 396) with delta (0, 0)
Screenshot: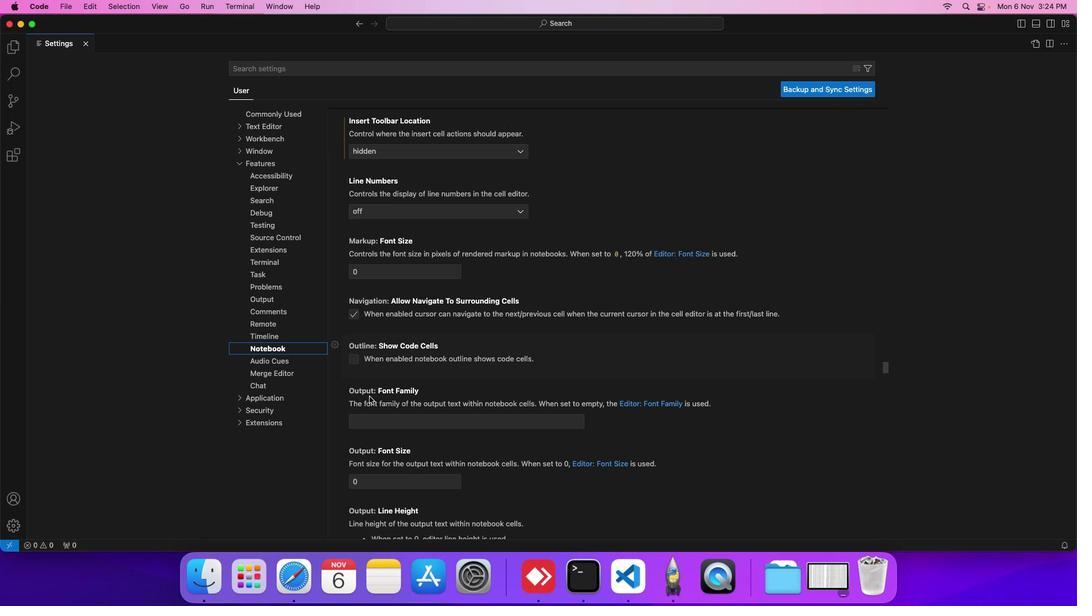 
Action: Mouse scrolled (369, 396) with delta (0, 0)
Screenshot: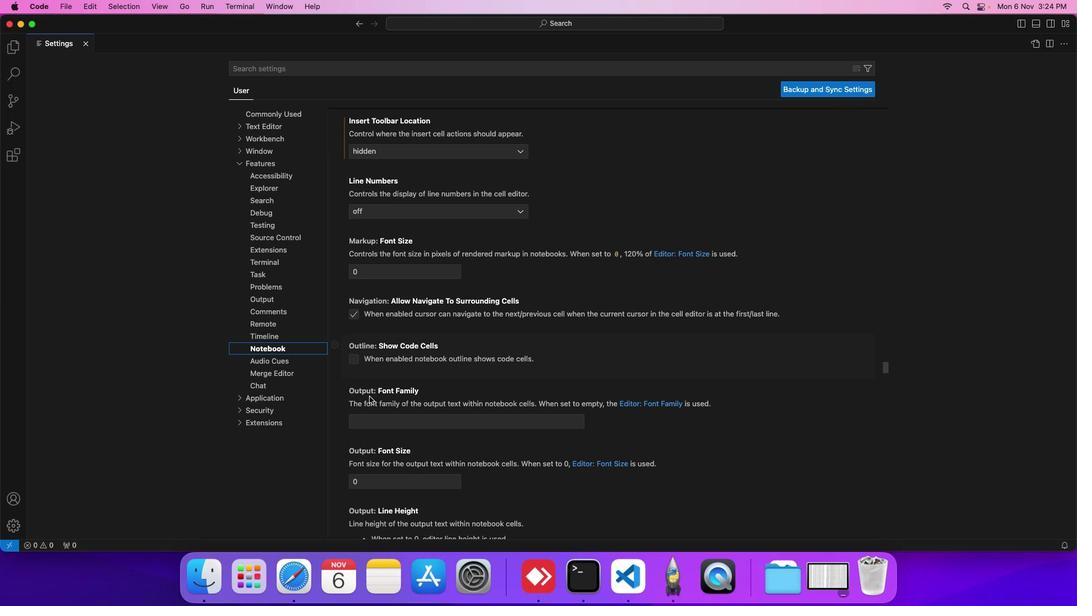 
Action: Mouse scrolled (369, 396) with delta (0, 0)
Screenshot: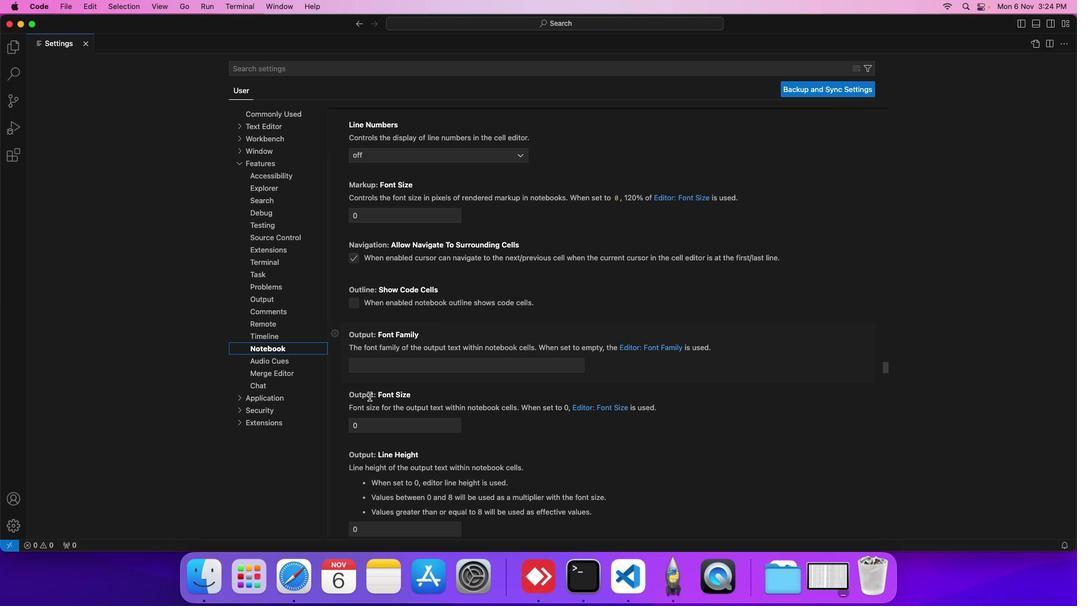 
Action: Mouse scrolled (369, 396) with delta (0, 0)
Screenshot: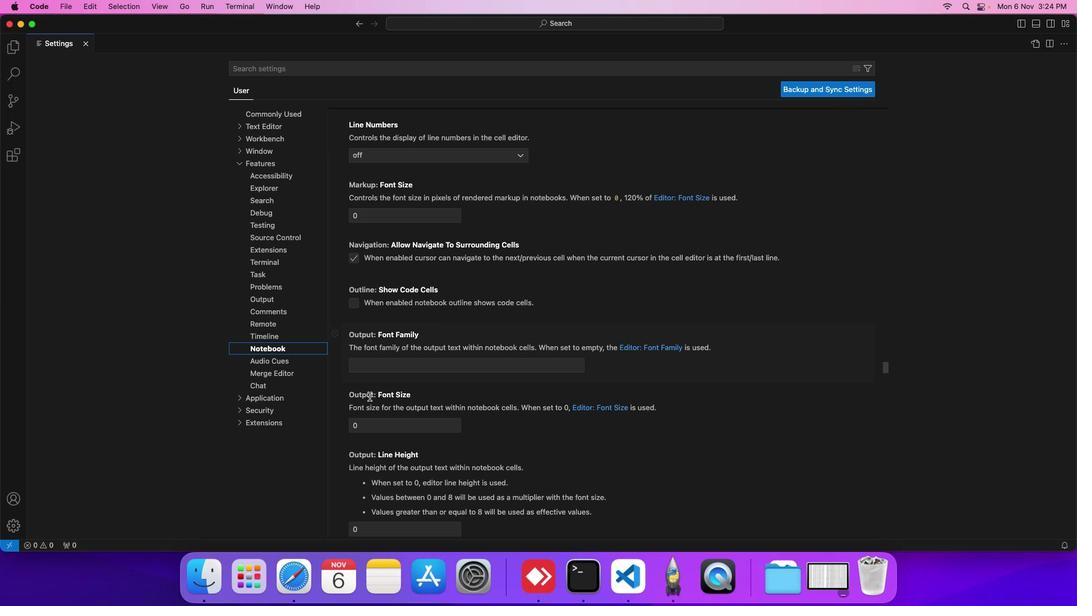 
Action: Mouse scrolled (369, 396) with delta (0, 0)
Screenshot: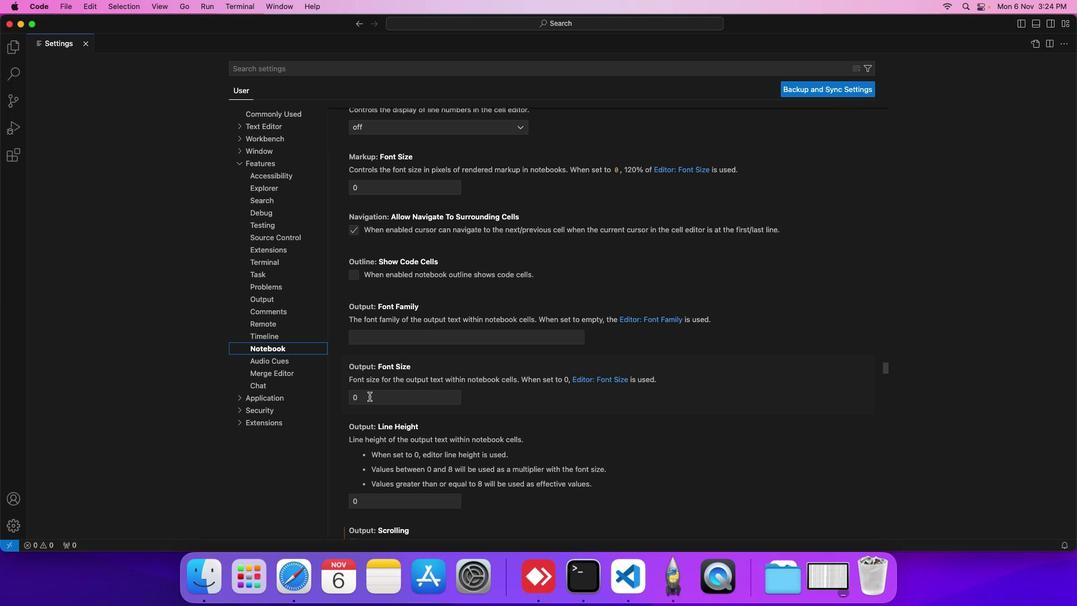 
Action: Mouse scrolled (369, 396) with delta (0, 0)
Screenshot: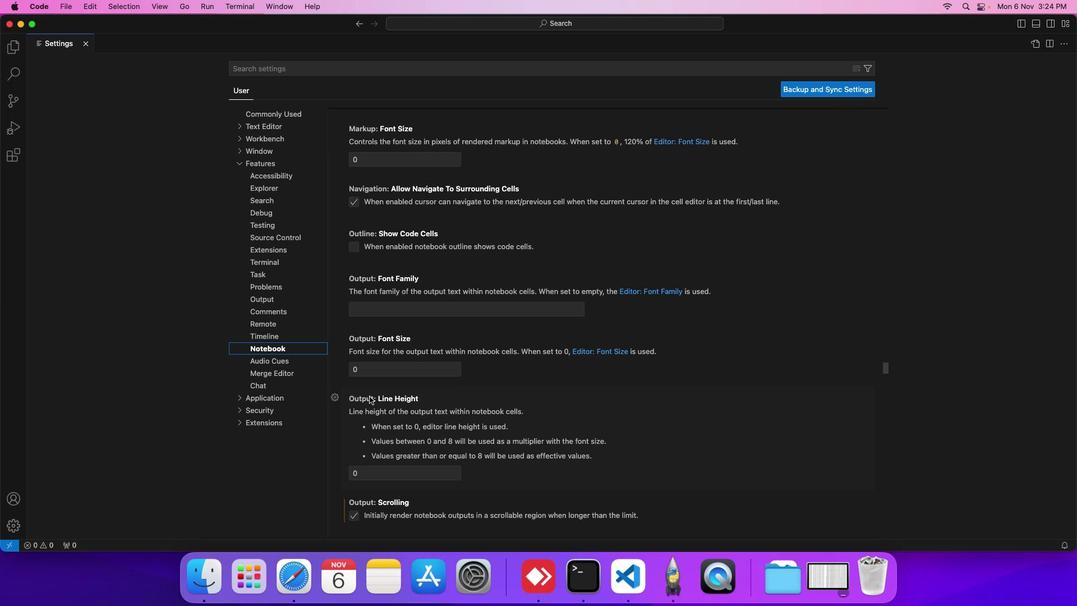 
Action: Mouse scrolled (369, 396) with delta (0, 0)
Screenshot: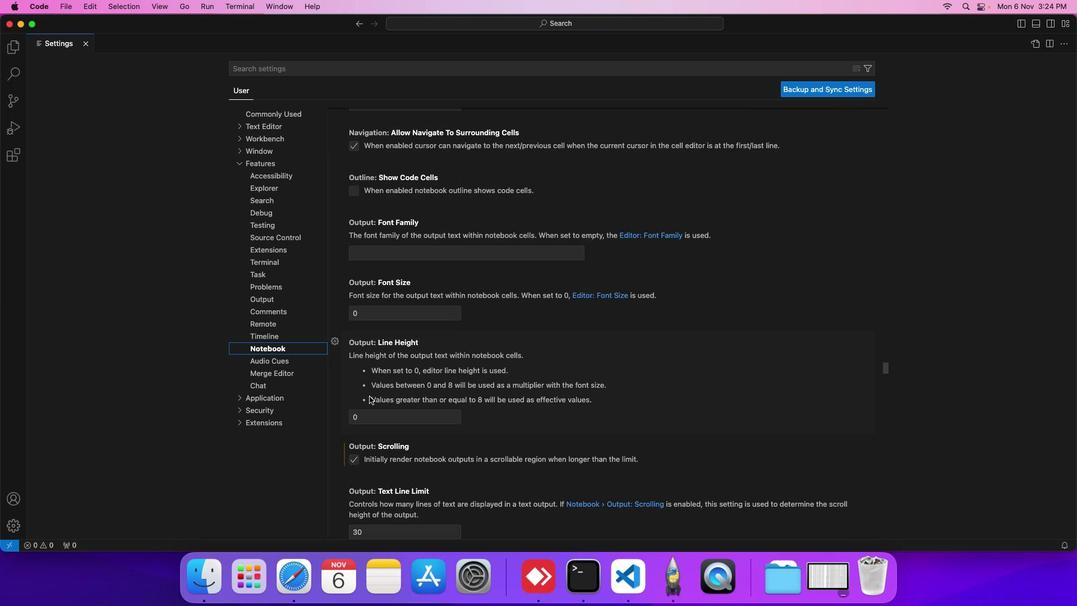 
Action: Mouse scrolled (369, 396) with delta (0, 0)
Screenshot: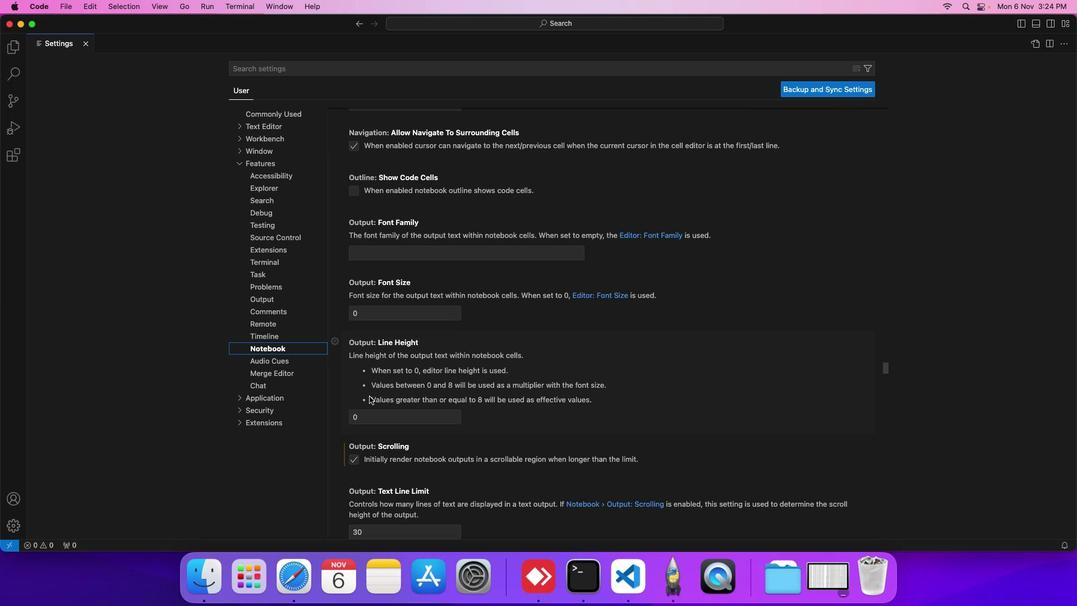 
Action: Mouse scrolled (369, 396) with delta (0, 0)
Screenshot: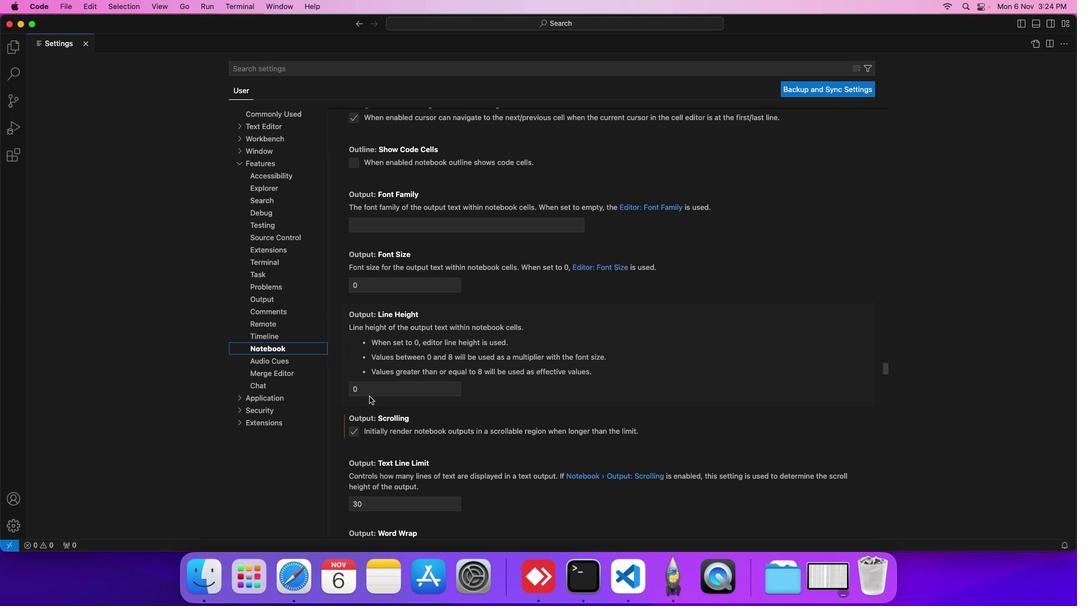 
Action: Mouse scrolled (369, 396) with delta (0, 0)
Screenshot: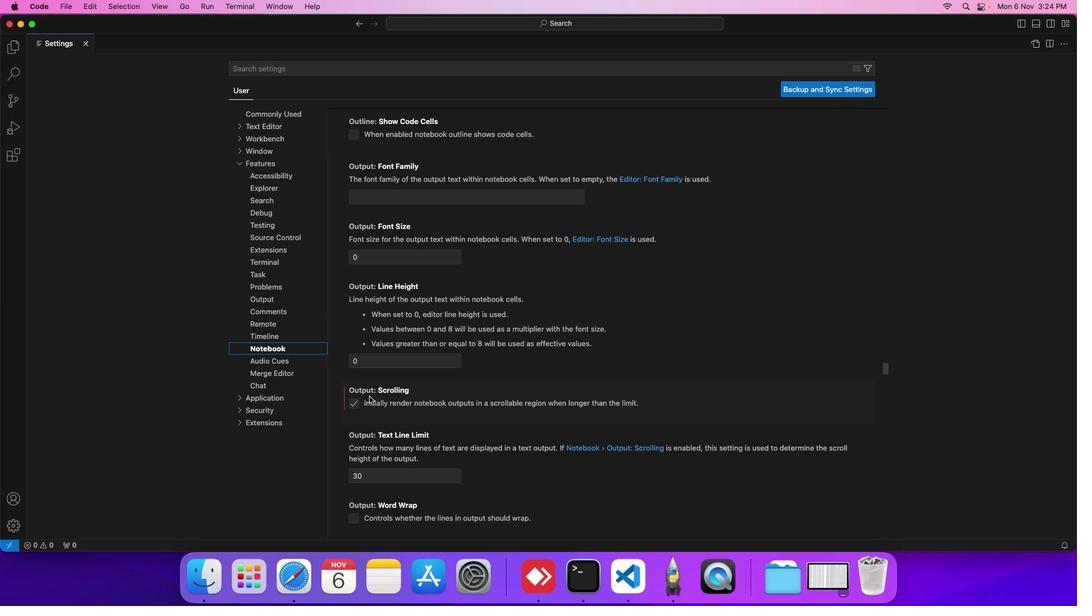 
Action: Mouse scrolled (369, 396) with delta (0, 0)
Screenshot: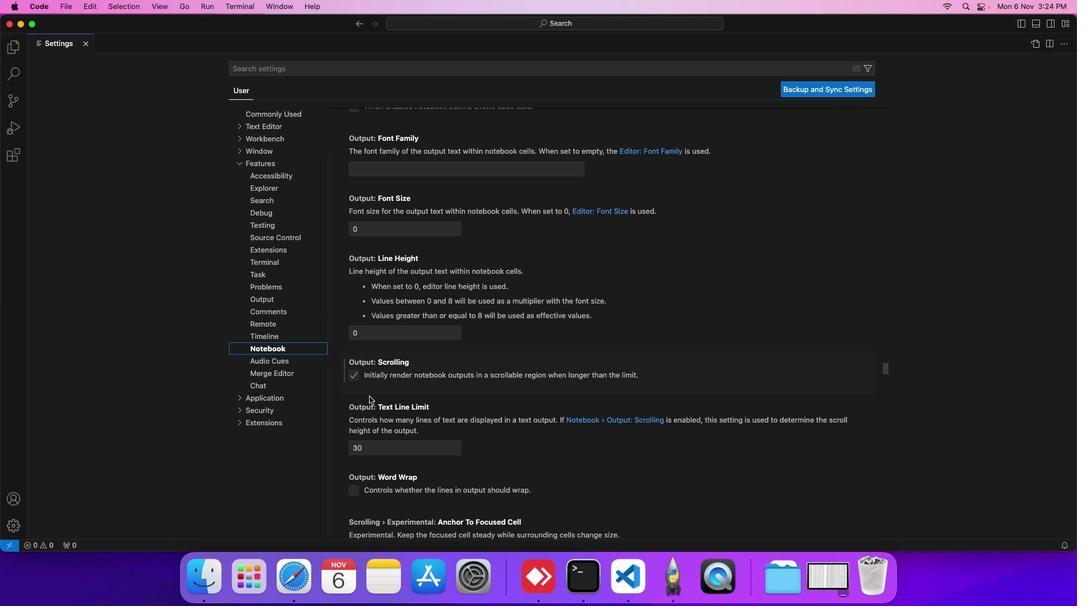 
Action: Mouse scrolled (369, 396) with delta (0, 0)
Screenshot: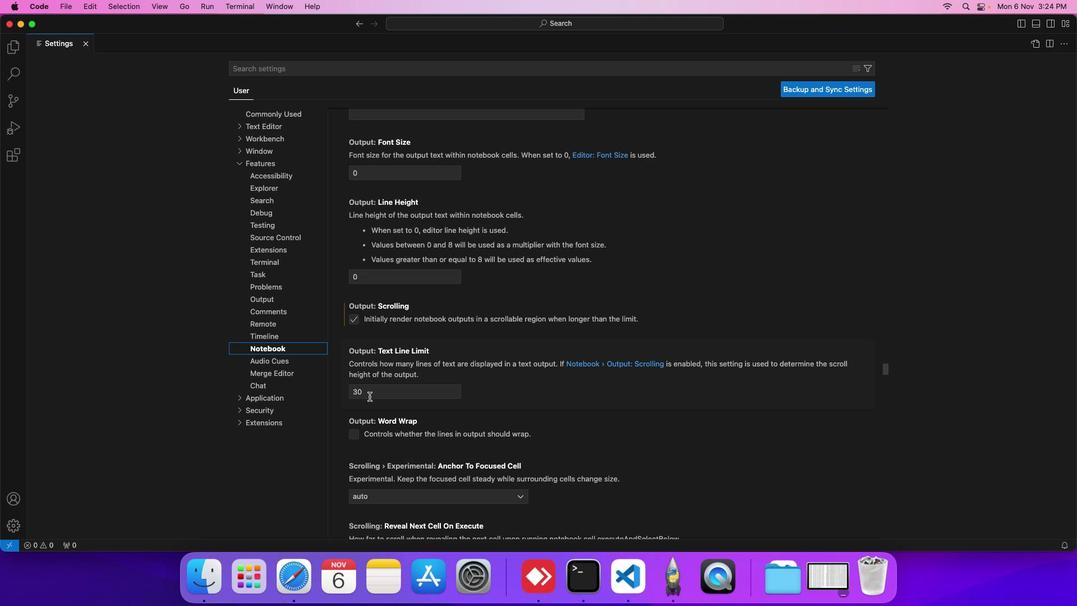 
Action: Mouse scrolled (369, 396) with delta (0, 0)
Screenshot: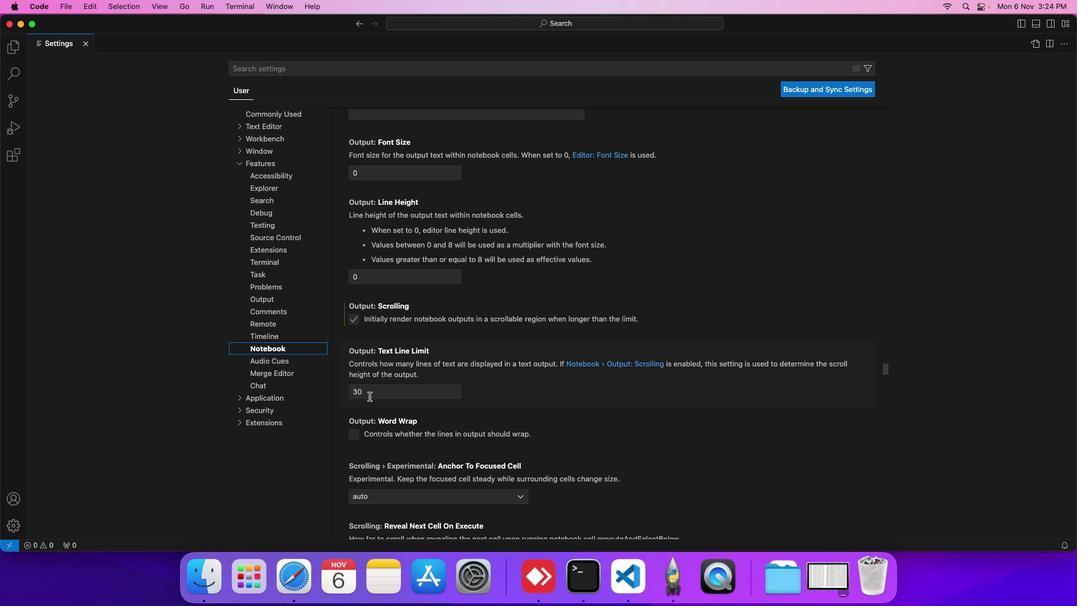 
Action: Mouse scrolled (369, 396) with delta (0, 0)
Screenshot: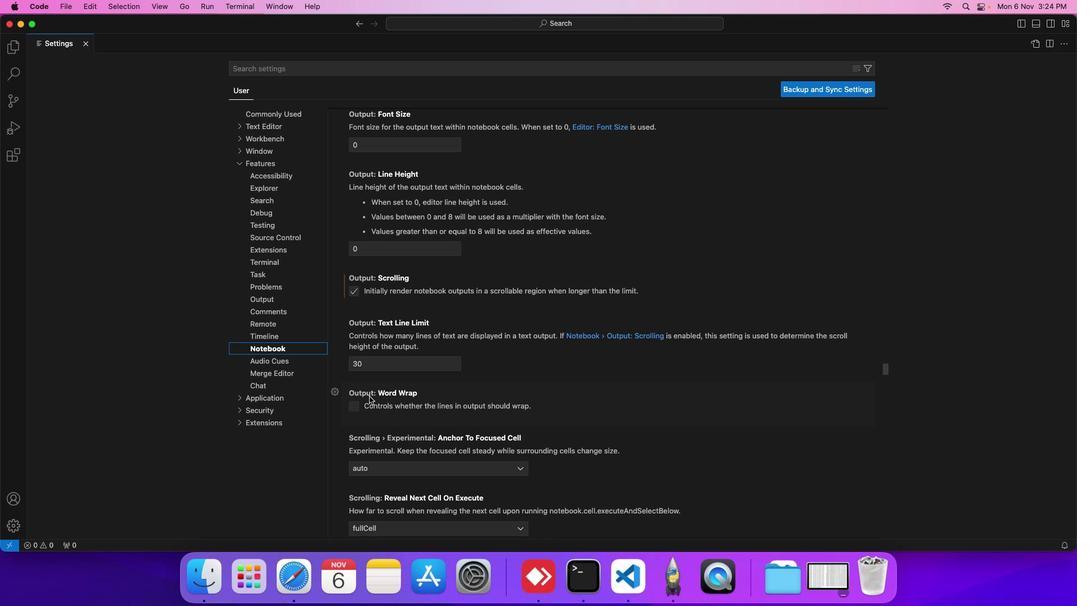 
Action: Mouse scrolled (369, 396) with delta (0, 0)
Screenshot: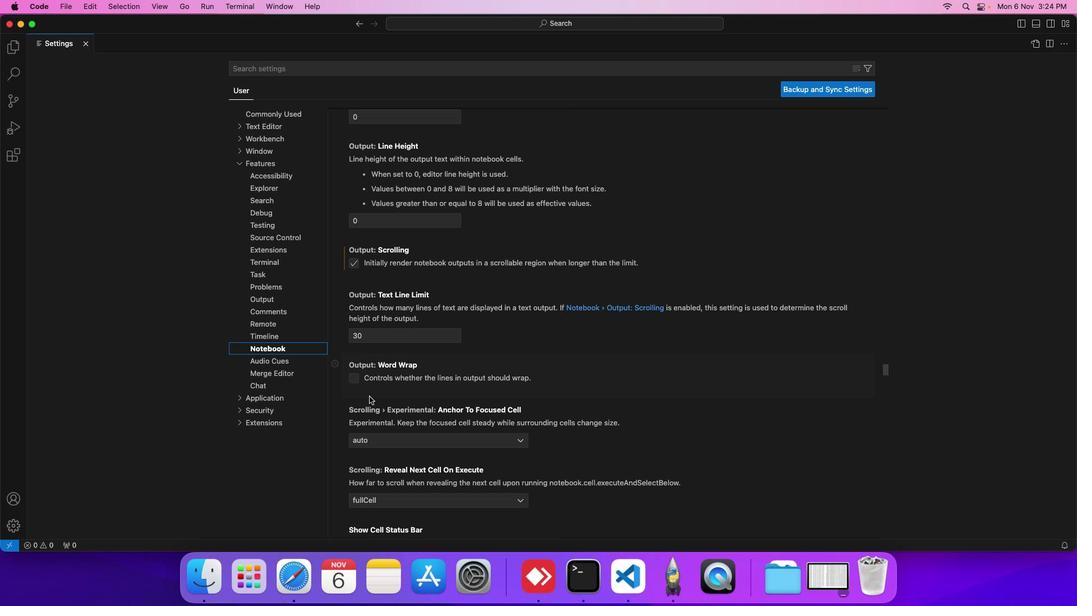 
Action: Mouse moved to (351, 377)
Screenshot: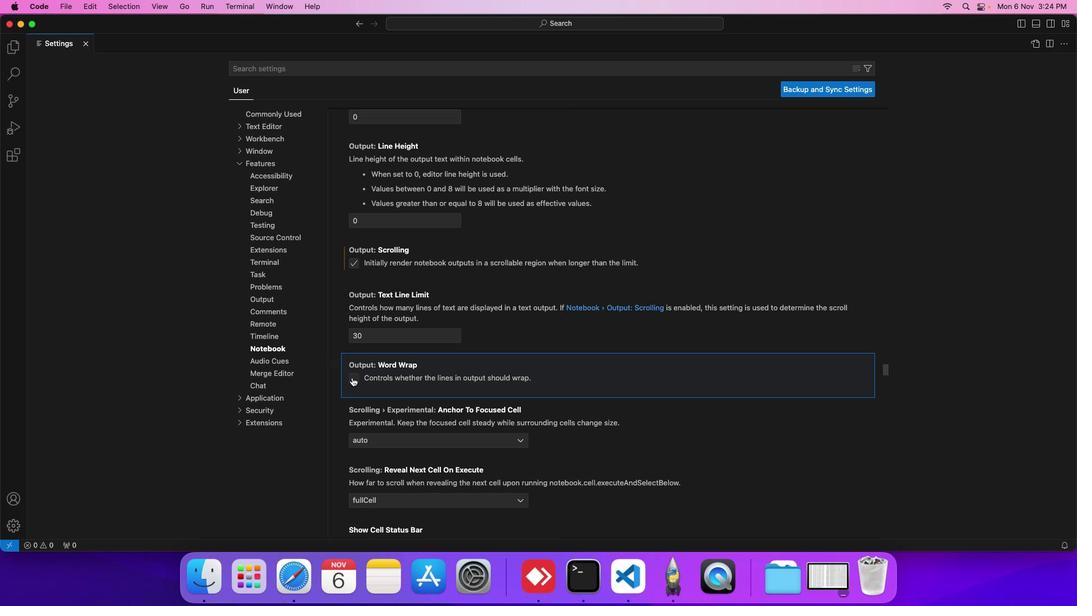 
Action: Mouse pressed left at (351, 377)
Screenshot: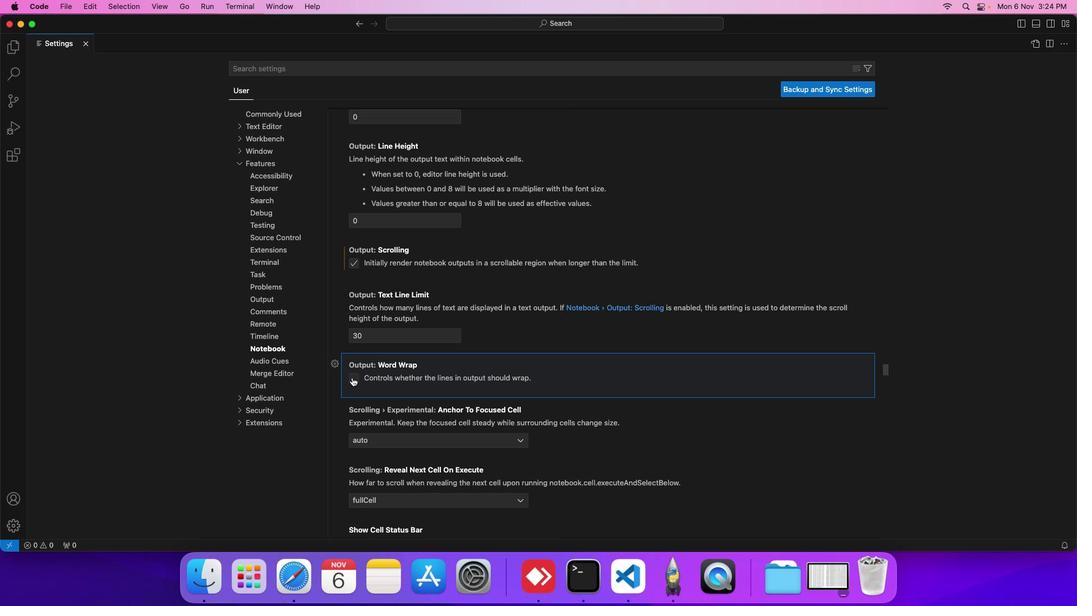 
Action: Mouse moved to (371, 388)
Screenshot: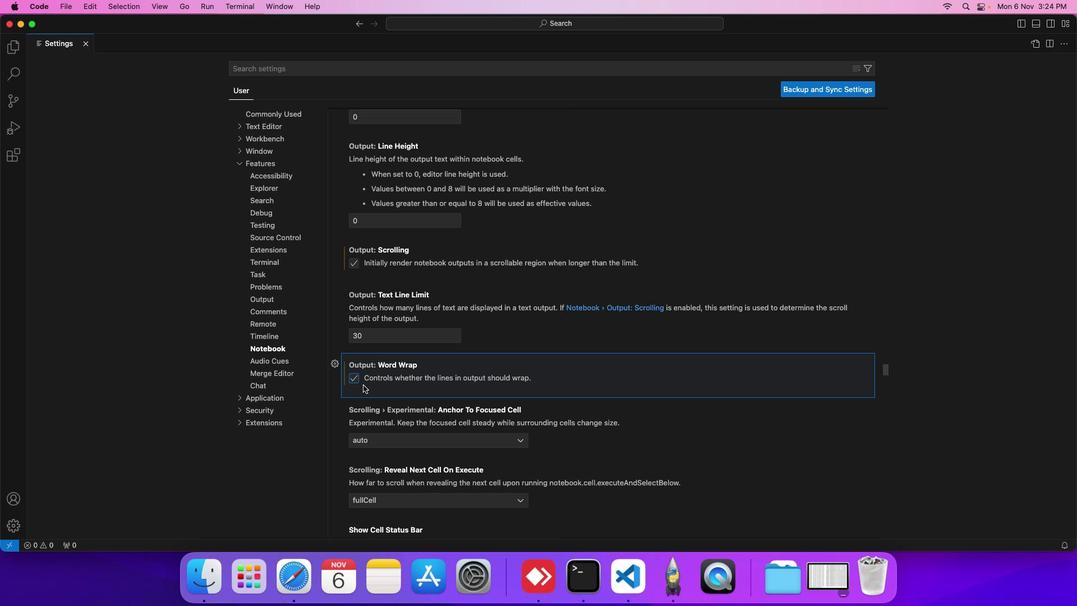 
